 Task: In the Contact  Ella_Martinez@roundabouttheatre.org, Create email and send with subject: 'Elevate Your Success: Introducing a Transformative Opportunity', and with mail content 'Good Evening._x000D_
Elevate your business to new heights. Our innovative solution is tailored to meet the unique needs of your industry, delivering exceptional results._x000D_
Thanks & Regards', attach the document: Agenda.pdf and insert image: visitingcard.jpg. Below Thanks & Regards, write Flickr and insert the URL: 'www.flickr.com'. Mark checkbox to create task to follow up : In 1 week. Logged in from softage.10@softage.net
Action: Mouse moved to (94, 66)
Screenshot: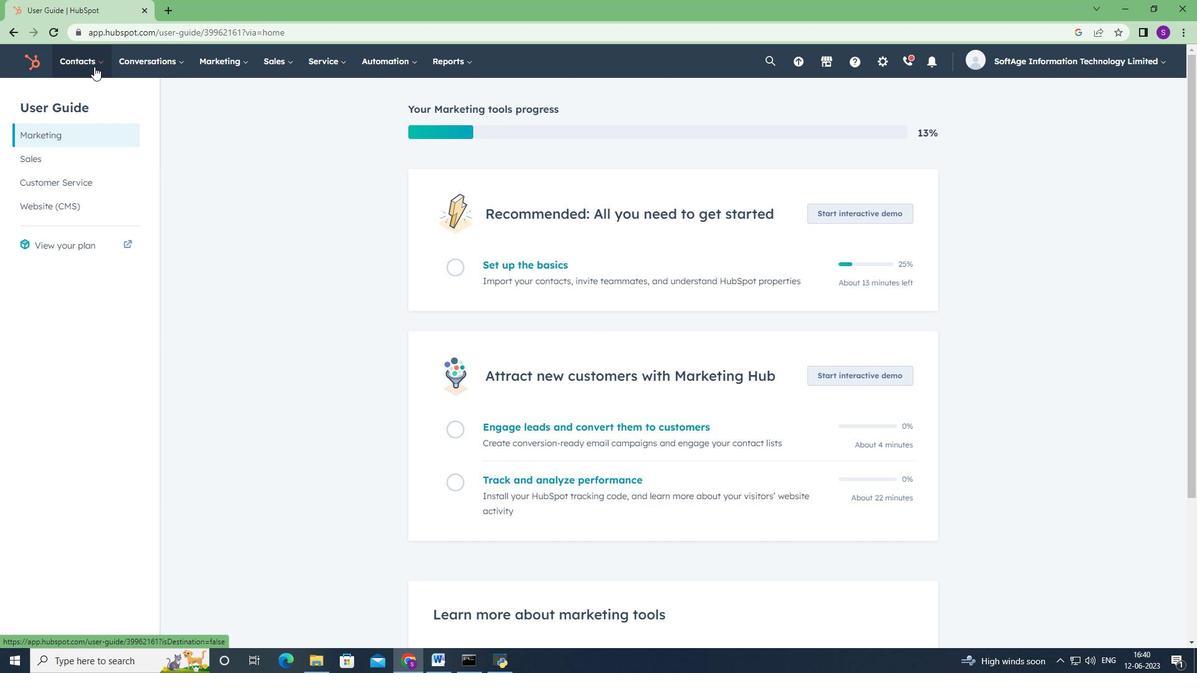 
Action: Mouse pressed left at (94, 66)
Screenshot: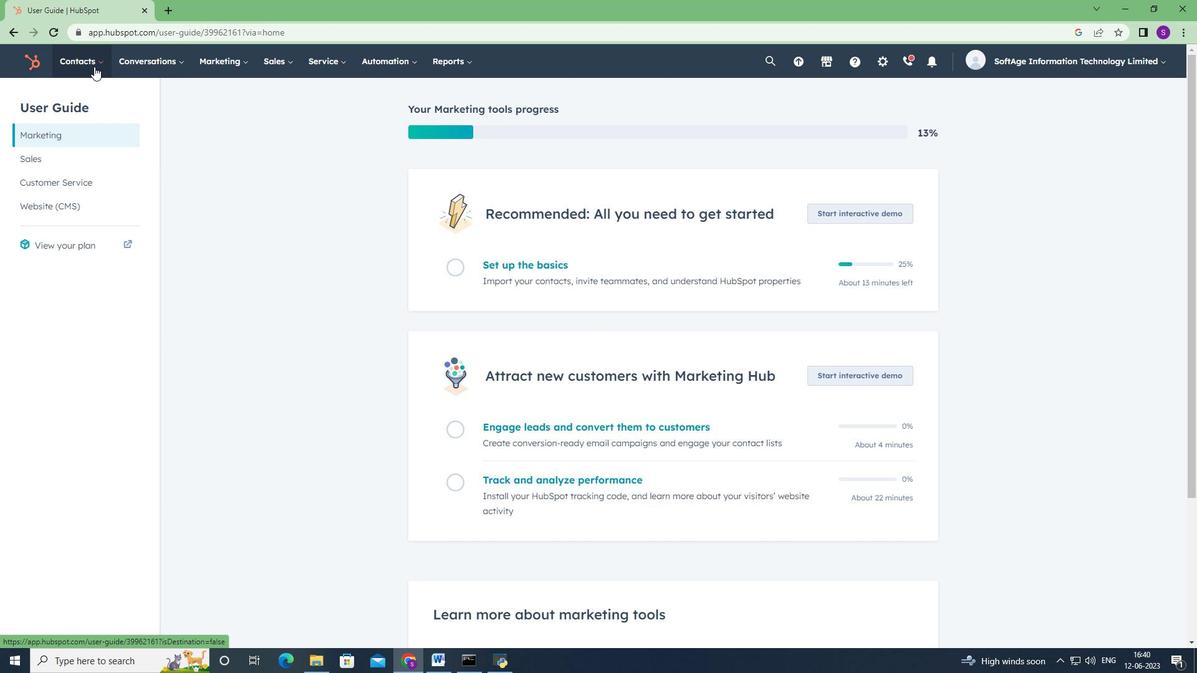 
Action: Mouse moved to (102, 99)
Screenshot: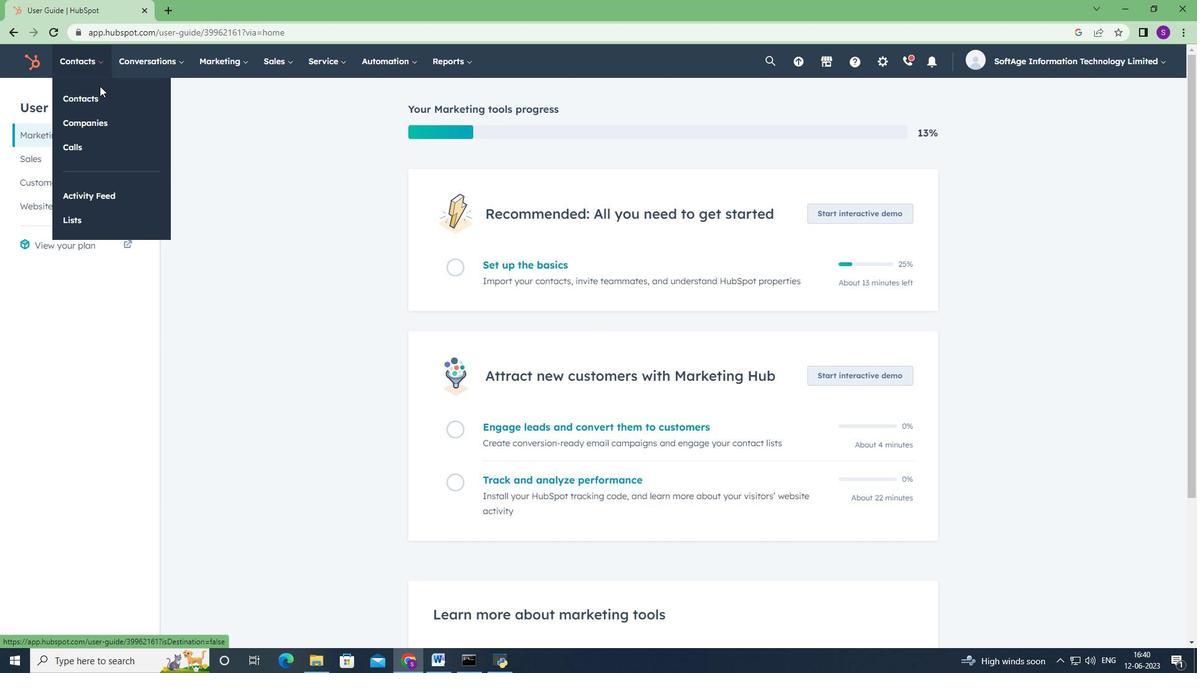 
Action: Mouse pressed left at (102, 99)
Screenshot: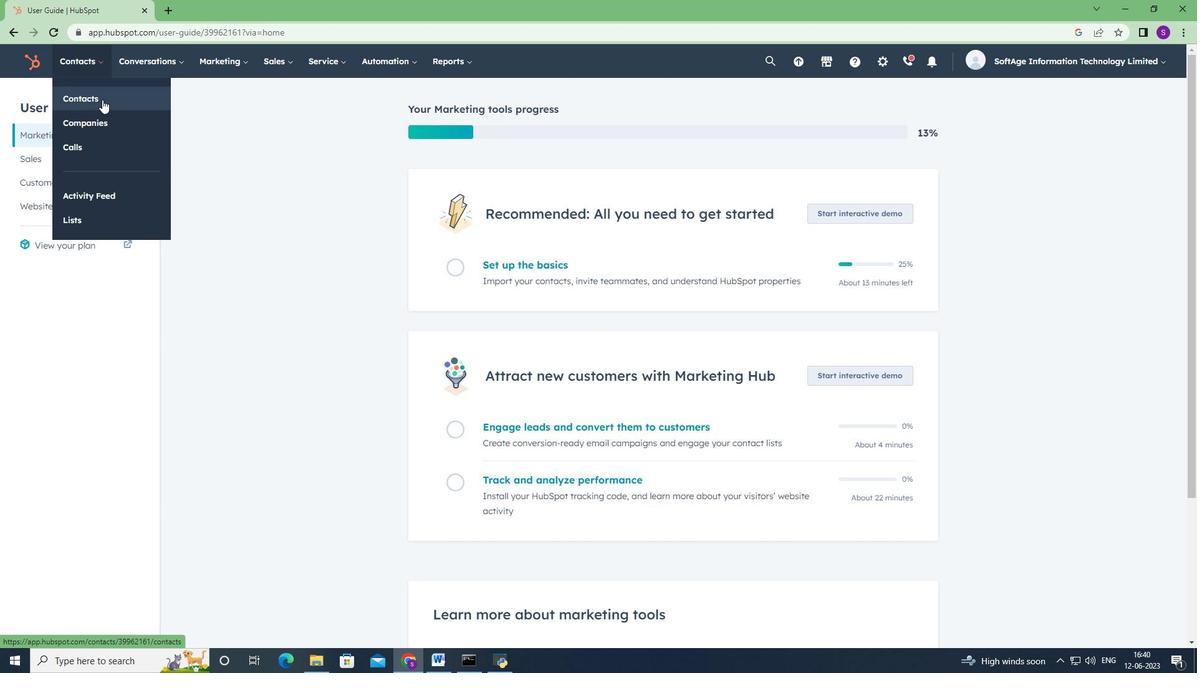 
Action: Mouse moved to (121, 201)
Screenshot: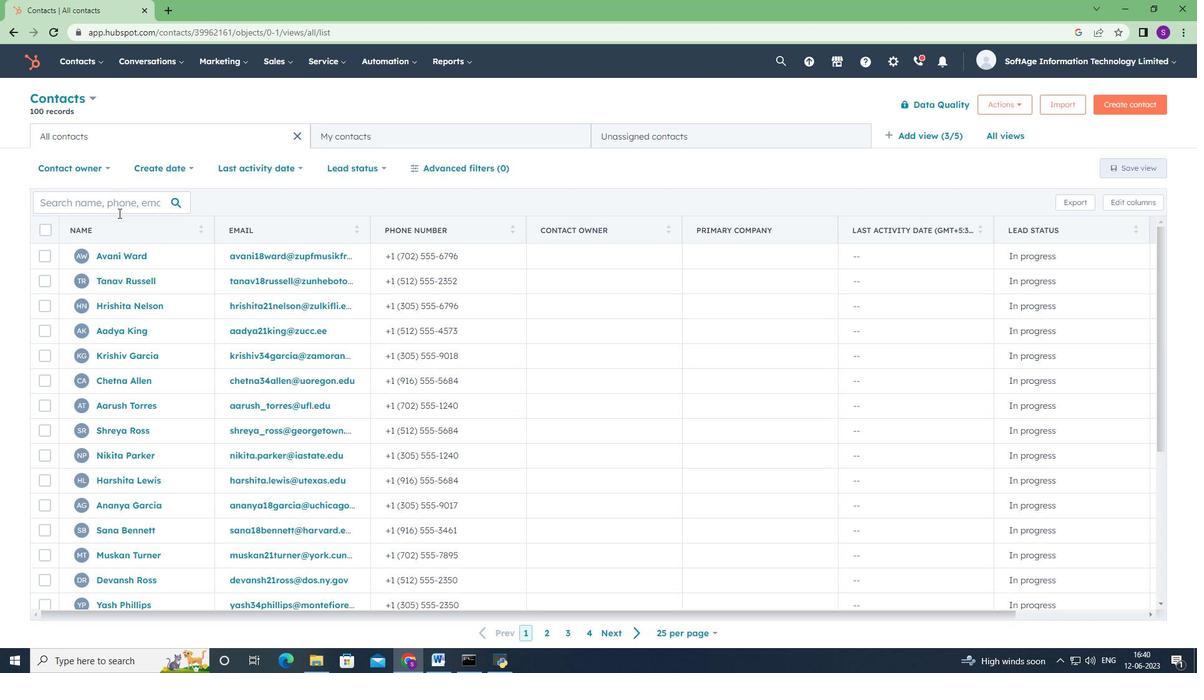 
Action: Mouse pressed left at (121, 201)
Screenshot: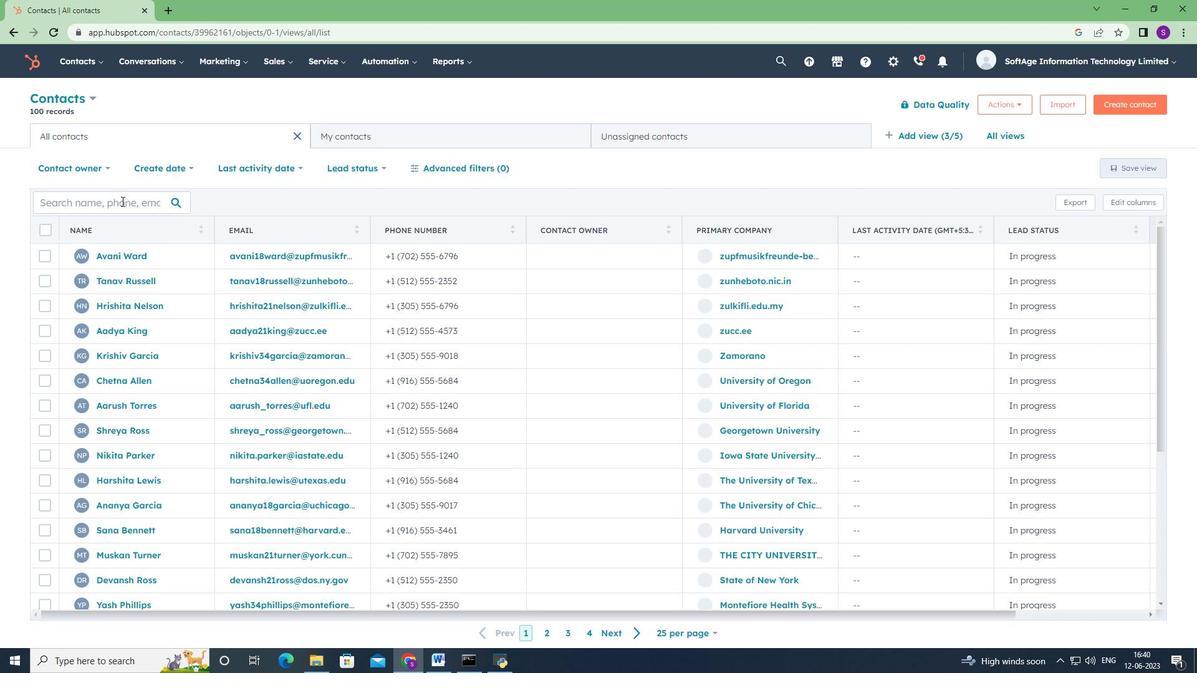 
Action: Key pressed <Key.shift>Ella<Key.shift><Key.shift><Key.shift><Key.shift><Key.shift><Key.shift><Key.shift><Key.shift><Key.shift><Key.shift><Key.shift>_<Key.shift>Martinez<Key.shift>@roundabouttheatre.org
Screenshot: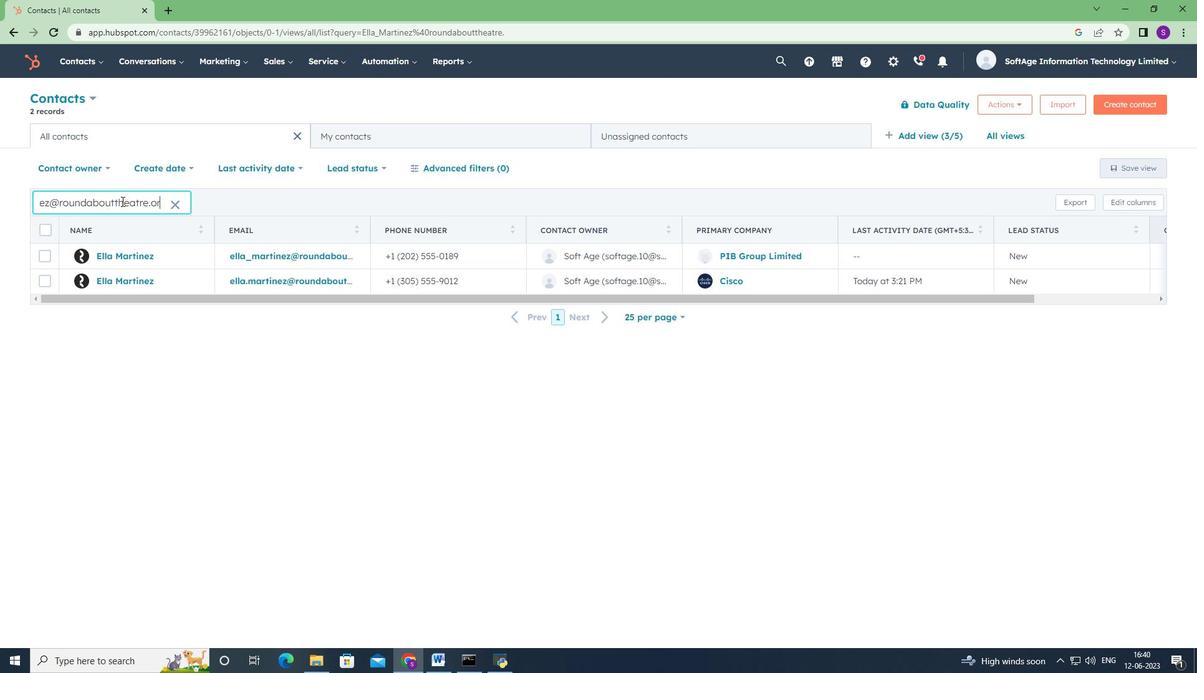 
Action: Mouse moved to (145, 256)
Screenshot: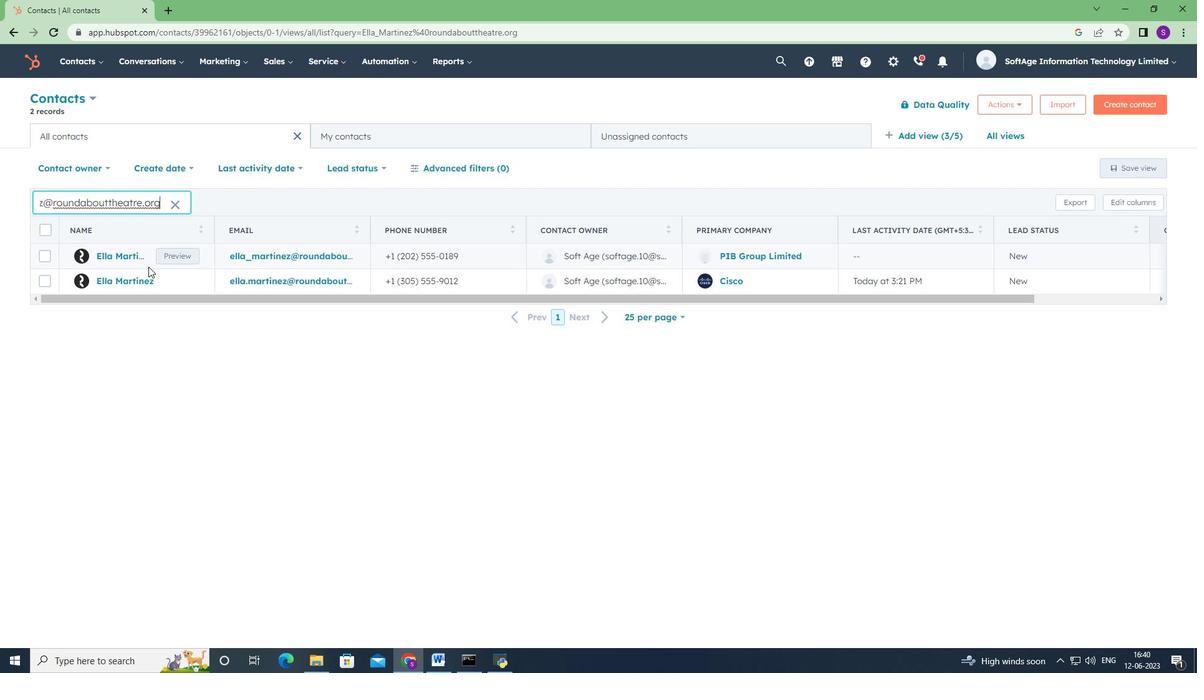 
Action: Mouse pressed left at (145, 256)
Screenshot: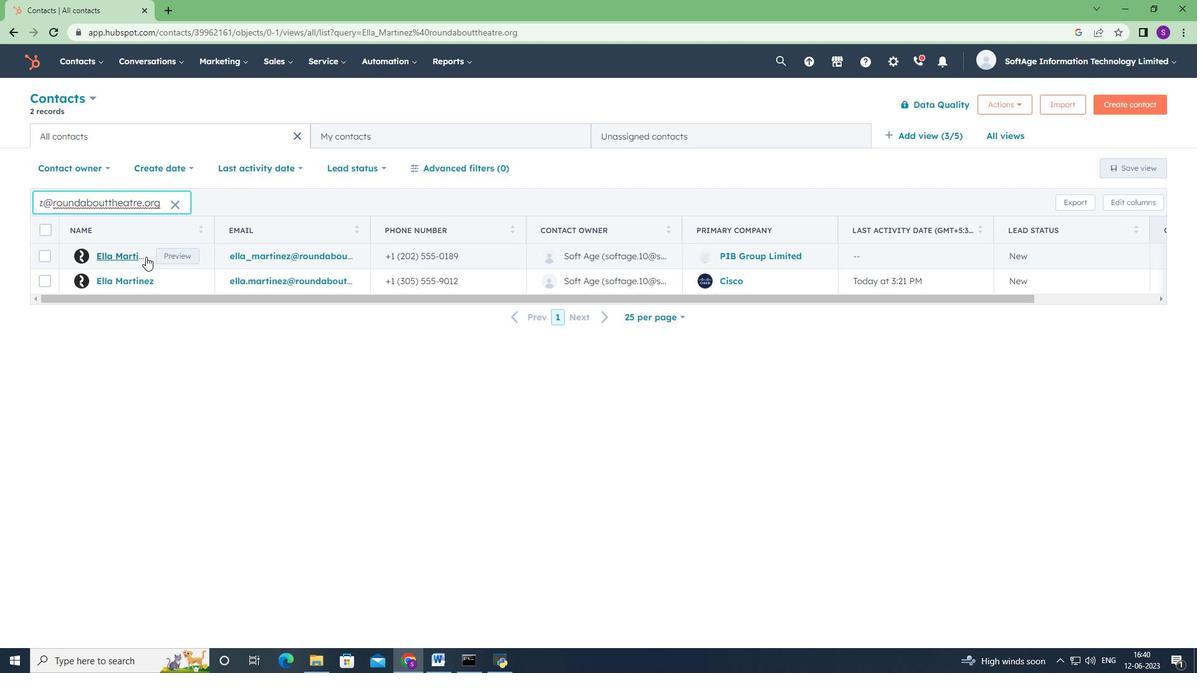 
Action: Mouse moved to (86, 206)
Screenshot: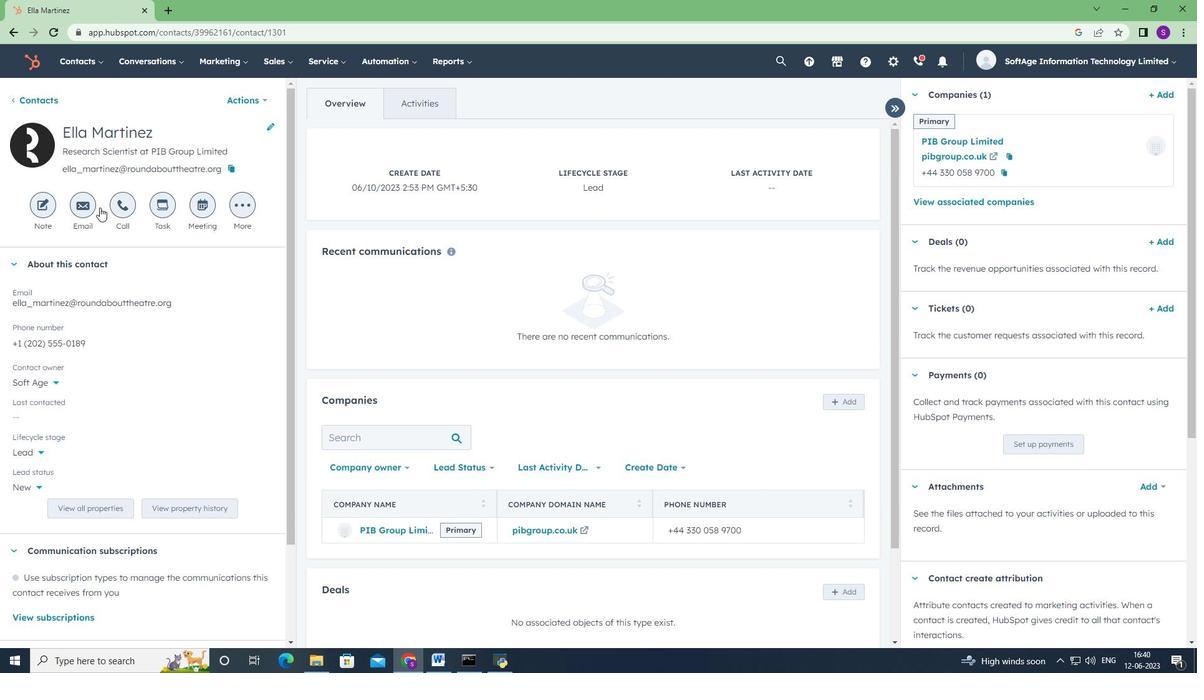 
Action: Mouse pressed left at (86, 206)
Screenshot: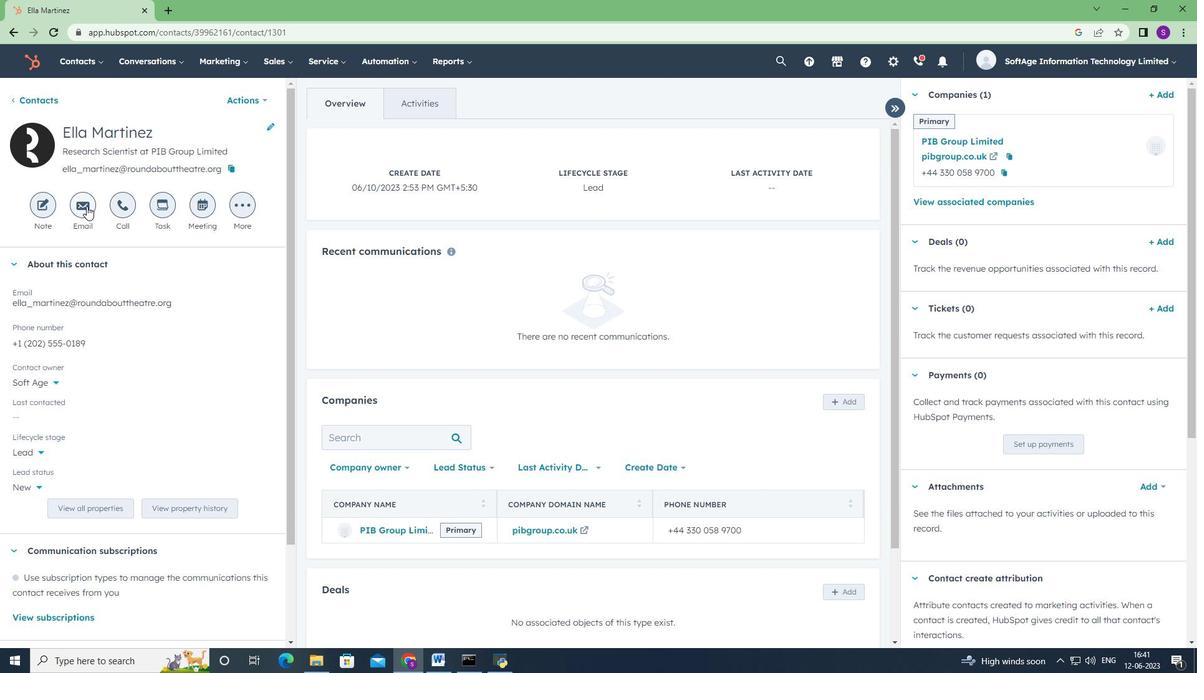 
Action: Mouse moved to (764, 424)
Screenshot: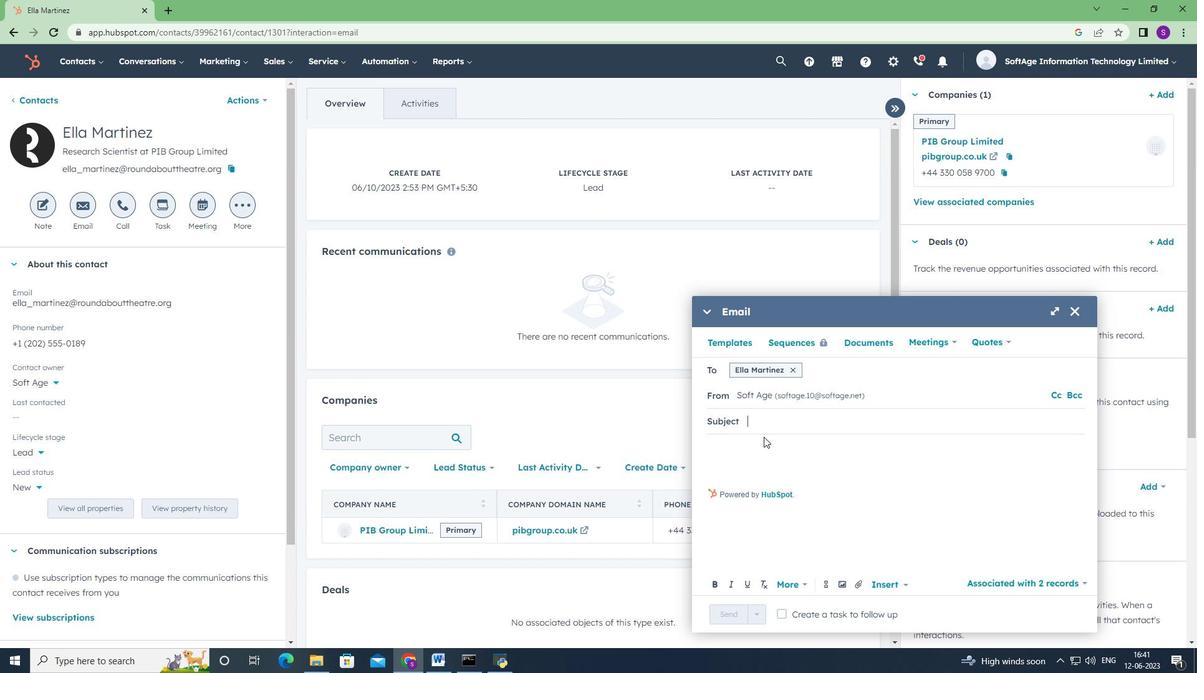 
Action: Key pressed <Key.shift>Elevate<Key.space><Key.shift>Your<Key.space><Key.shift>Success<Key.shift><Key.shift><Key.shift><Key.shift><Key.shift><Key.shift><Key.shift><Key.shift><Key.shift><Key.shift><Key.shift><Key.shift><Key.shift><Key.shift><Key.shift><Key.shift><Key.shift><Key.shift>:<Key.space><Key.shift><Key.shift><Key.shift><Key.shift><Key.shift><Key.shift><Key.shift><Key.shift><Key.shift><Key.shift><Key.shift><Key.shift><Key.shift><Key.shift><Key.shift><Key.shift><Key.shift><Key.shift><Key.shift><Key.shift><Key.shift><Key.shift><Key.shift><Key.shift><Key.shift><Key.shift><Key.shift><Key.shift>Introducing<Key.space>a<Key.space>transformative<Key.space><Key.shift>Opportunity
Screenshot: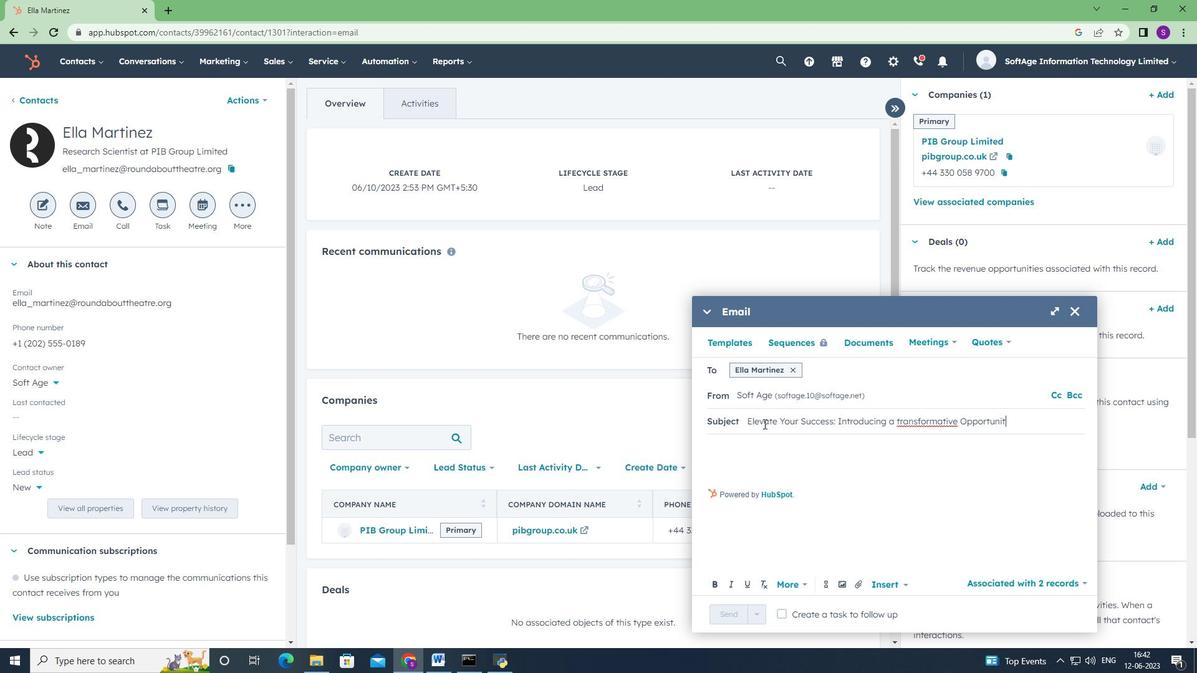 
Action: Mouse scrolled (764, 423) with delta (0, 0)
Screenshot: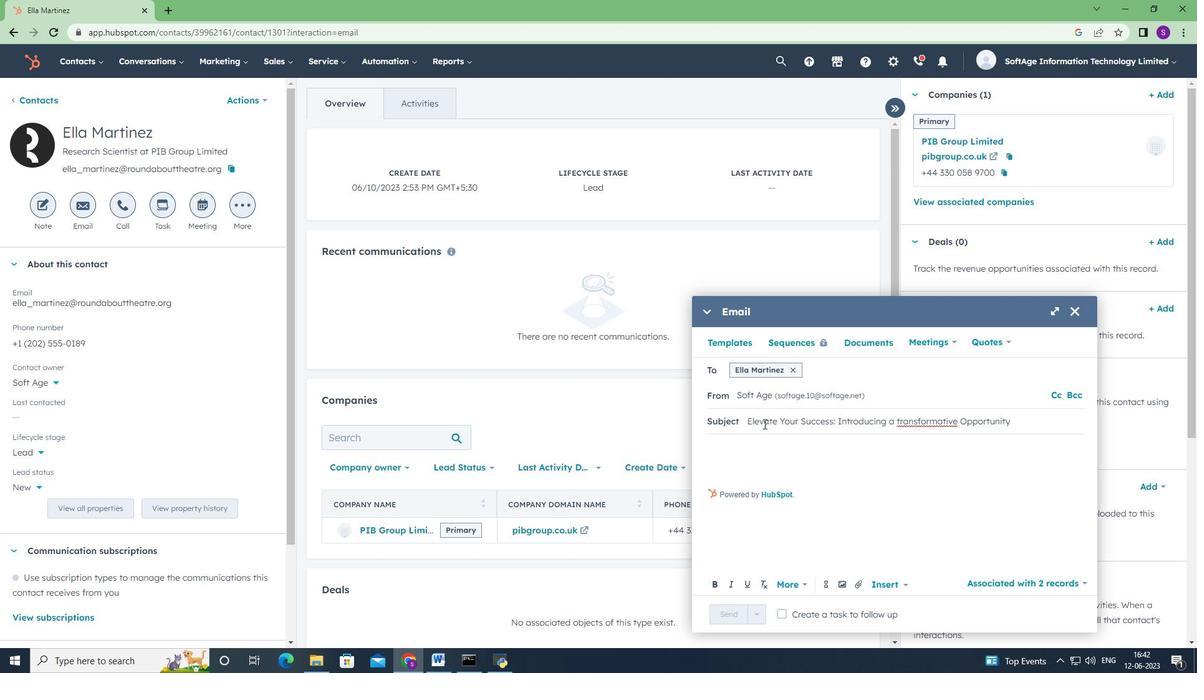 
Action: Mouse moved to (723, 446)
Screenshot: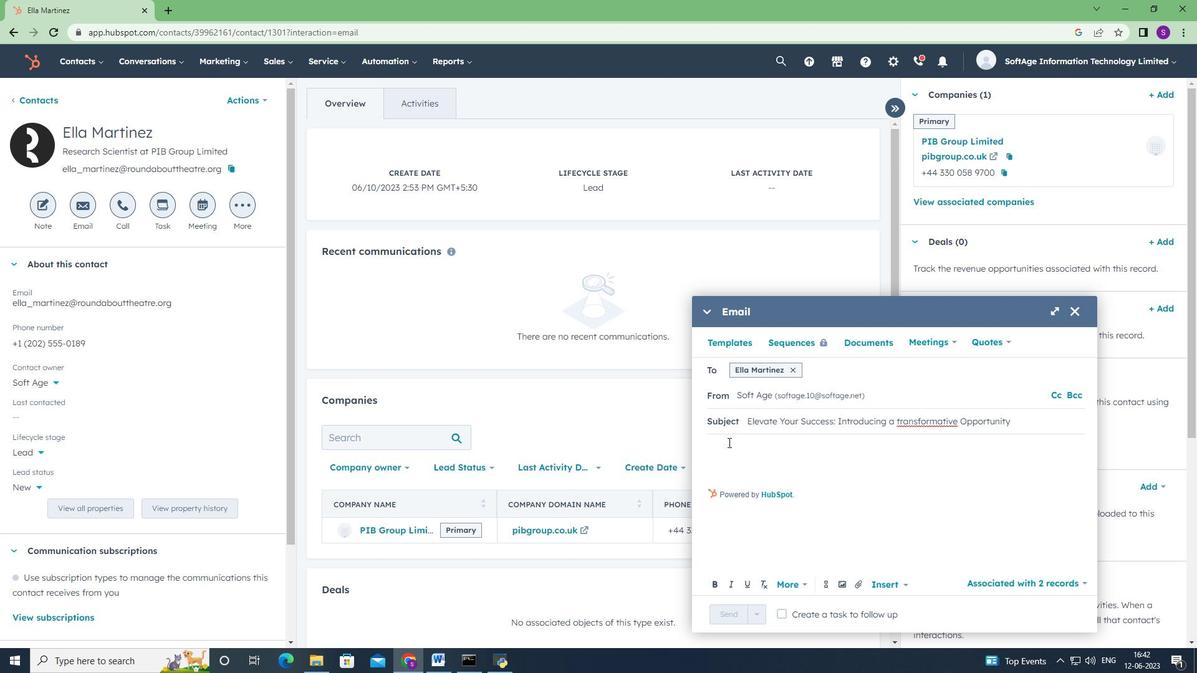
Action: Mouse pressed left at (723, 446)
Screenshot: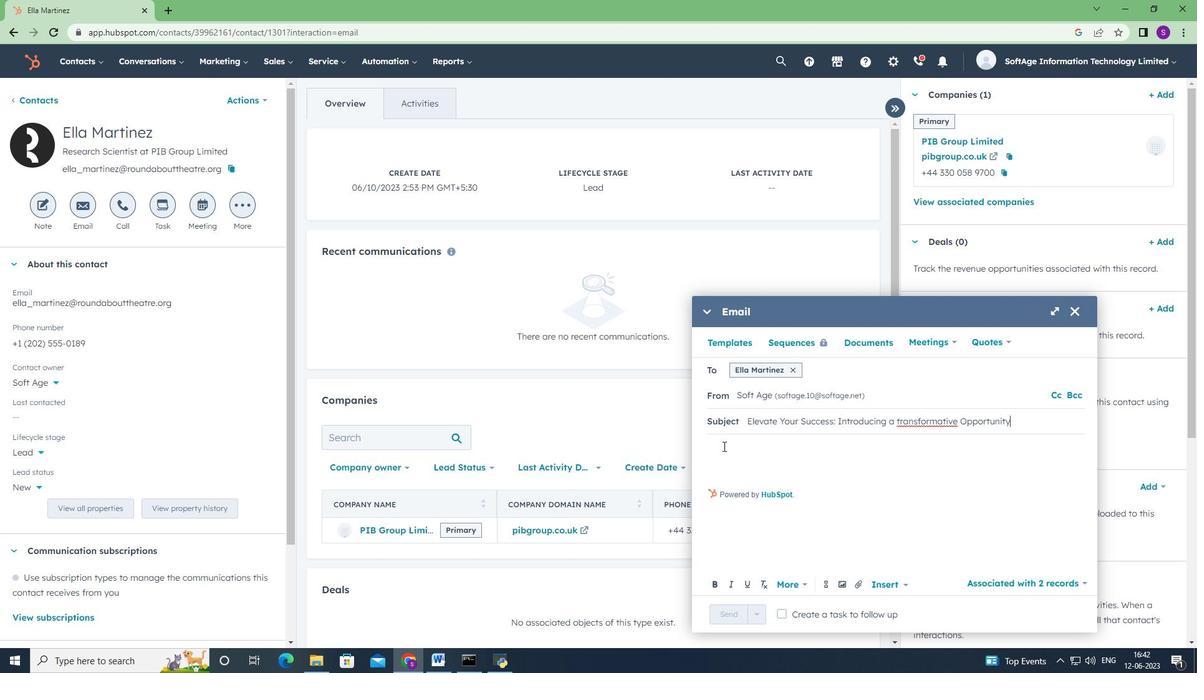 
Action: Key pressed <Key.shift><Key.shift>Good<Key.space><Key.shift>Evening<Key.enter><Key.shift><Key.shift><Key.shift><Key.shift><Key.shift><Key.shift><Key.shift><Key.shift><Key.shift><Key.shift><Key.shift><Key.shift><Key.shift><Key.shift><Key.shift><Key.shift><Key.shift><Key.shift><Key.shift><Key.shift><Key.shift><Key.shift><Key.shift>Elevate<Key.space>your<Key.space>business<Key.space>to<Key.space>new<Key.space>heights<Key.space><Key.backspace>.<Key.space><Key.shift>Our<Key.space>innovative<Key.space>solution<Key.space>is<Key.space>tr<Key.backspace>ailored<Key.space>to<Key.space>meet<Key.space>the<Key.space>unique<Key.space>needs<Key.space>of<Key.space>your<Key.space>industry,<Key.space><Key.shift>D<Key.backspace>delivering<Key.space>exceptional<Key.space>results.<Key.enter><Key.shift>Thanks<Key.shift><Key.space><Key.shift>&<Key.space><Key.shift>Regards<Key.enter>
Screenshot: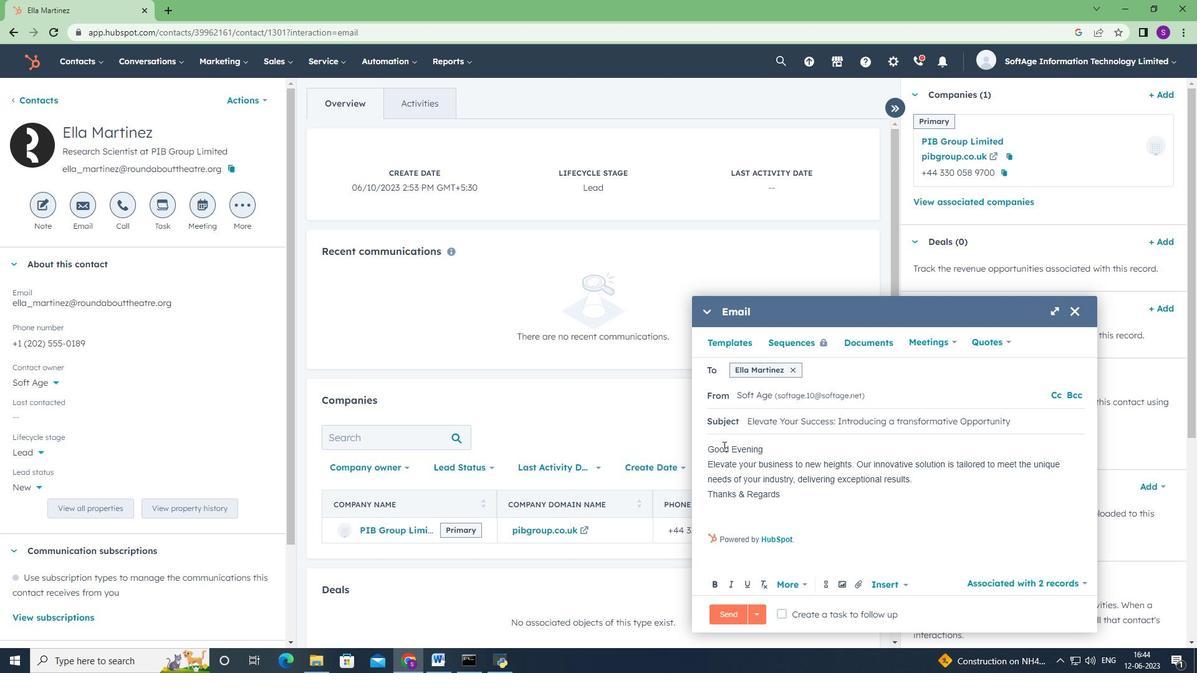 
Action: Mouse moved to (861, 587)
Screenshot: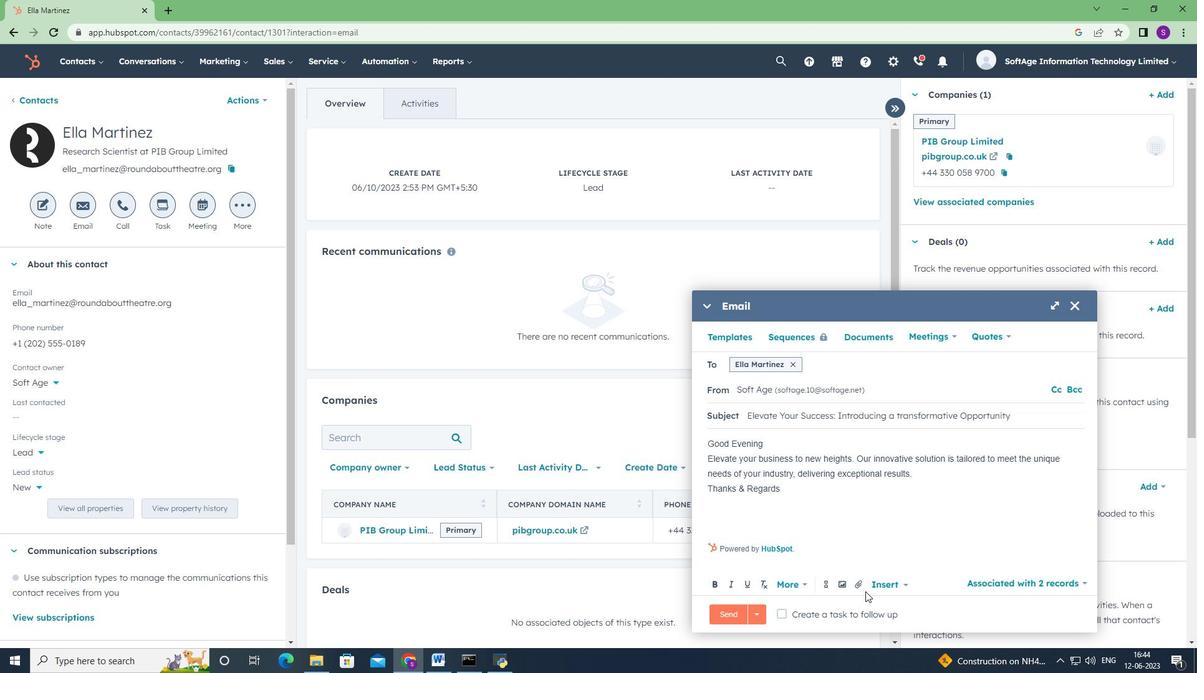 
Action: Mouse pressed left at (861, 587)
Screenshot: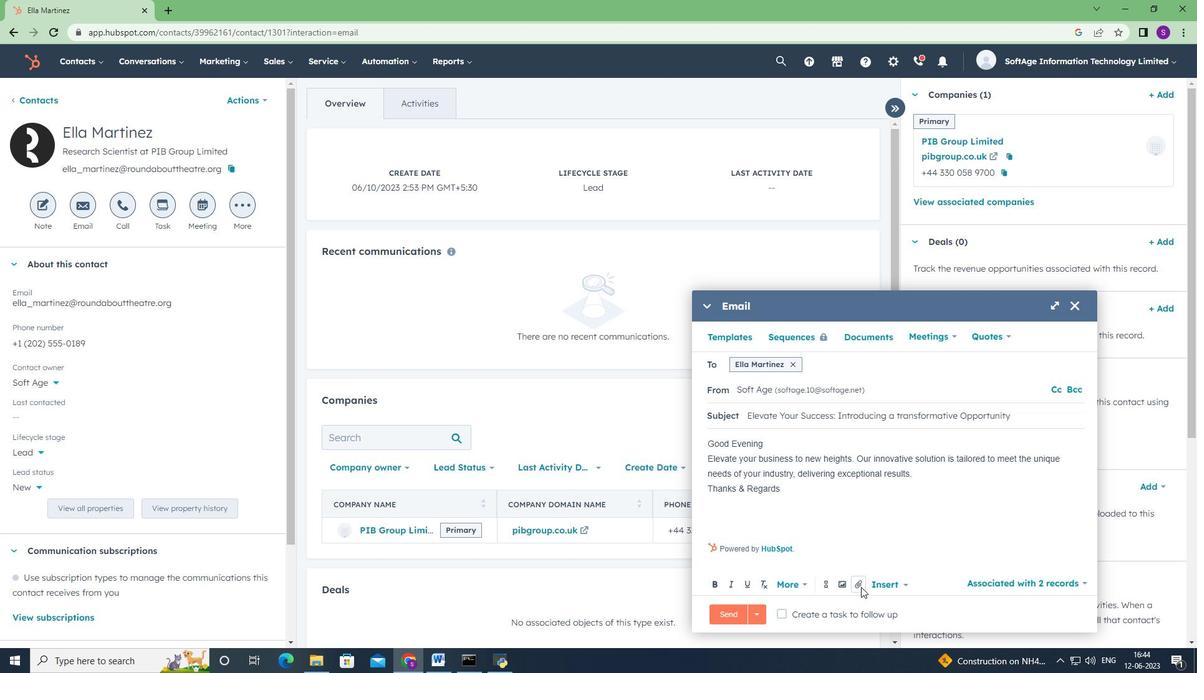 
Action: Mouse moved to (877, 545)
Screenshot: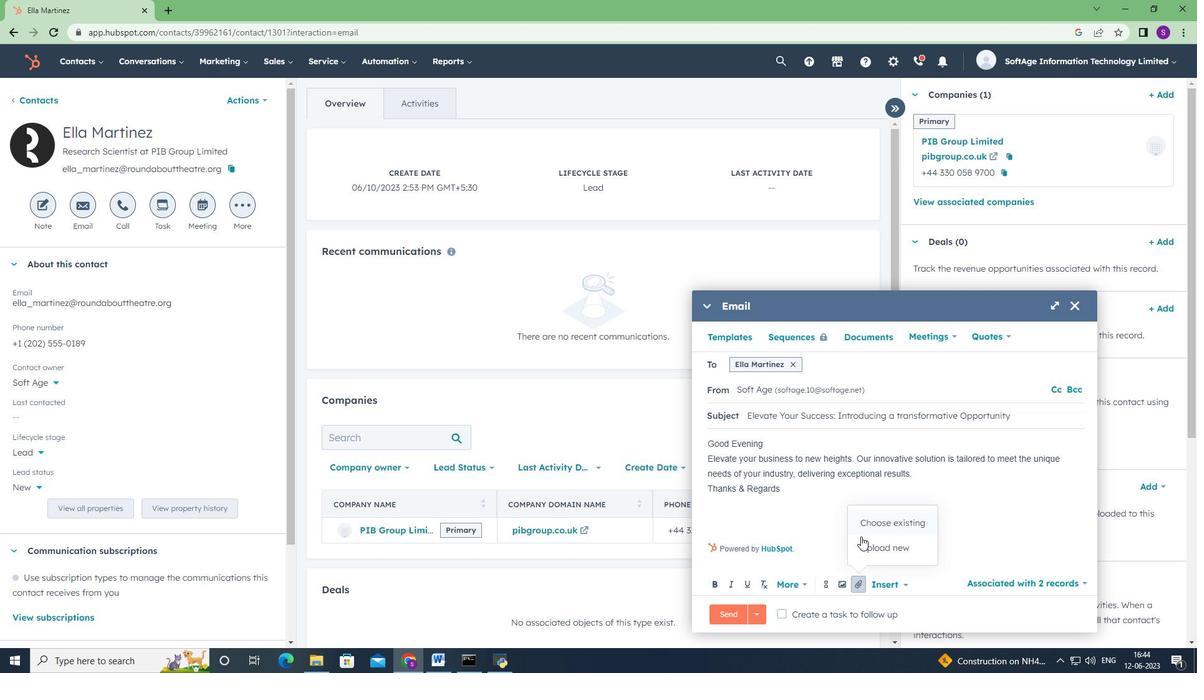 
Action: Mouse pressed left at (877, 545)
Screenshot: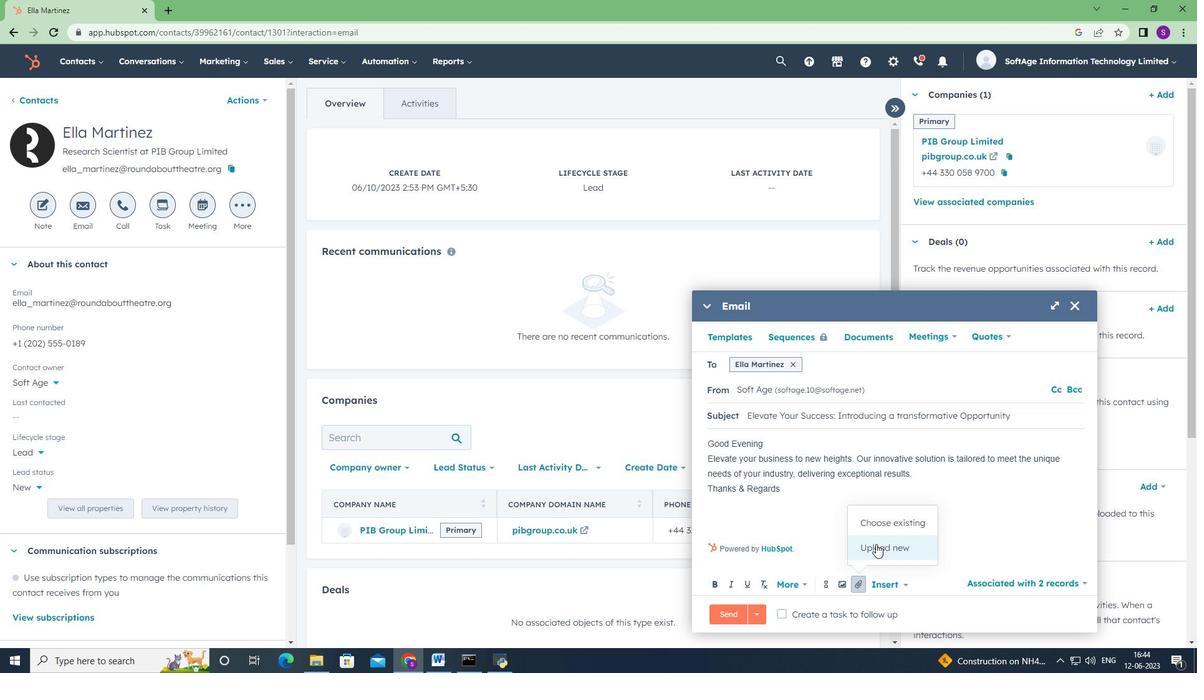 
Action: Mouse moved to (65, 155)
Screenshot: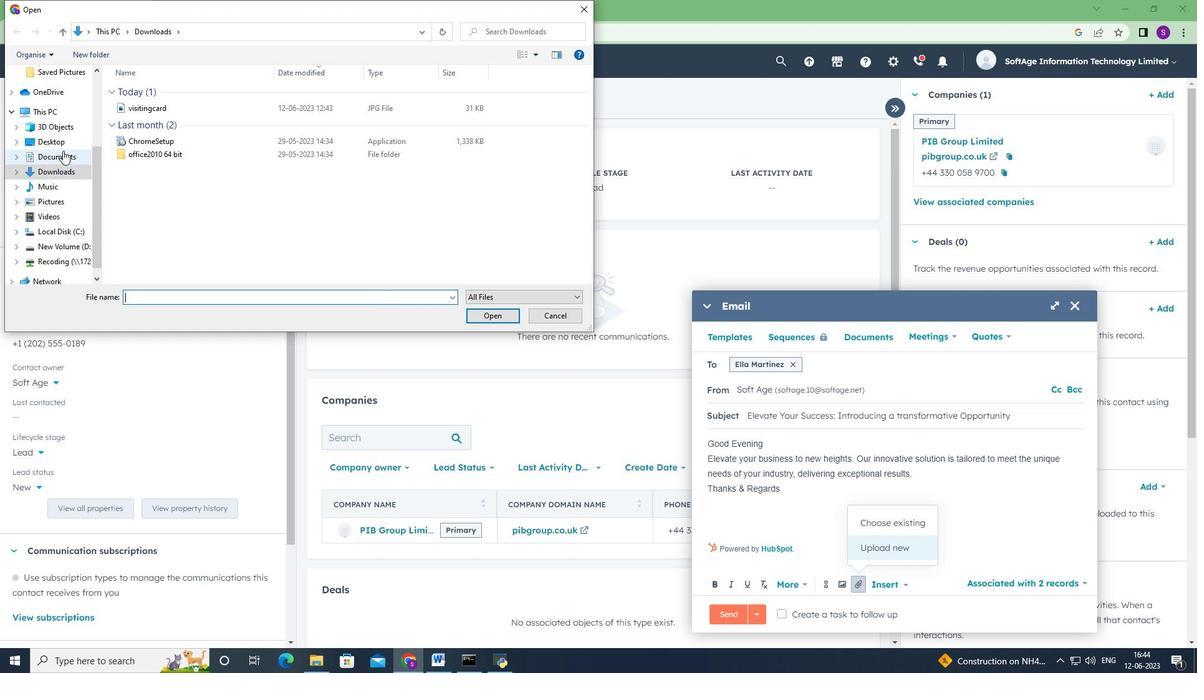 
Action: Mouse pressed left at (65, 155)
Screenshot: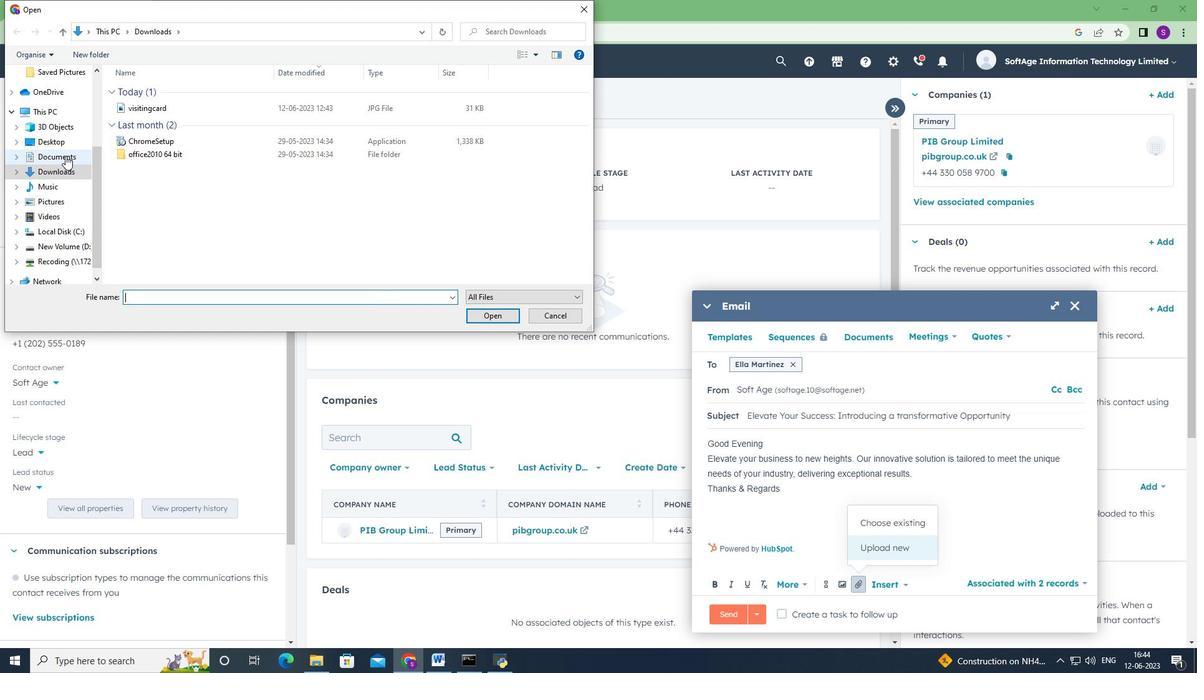 
Action: Mouse moved to (161, 90)
Screenshot: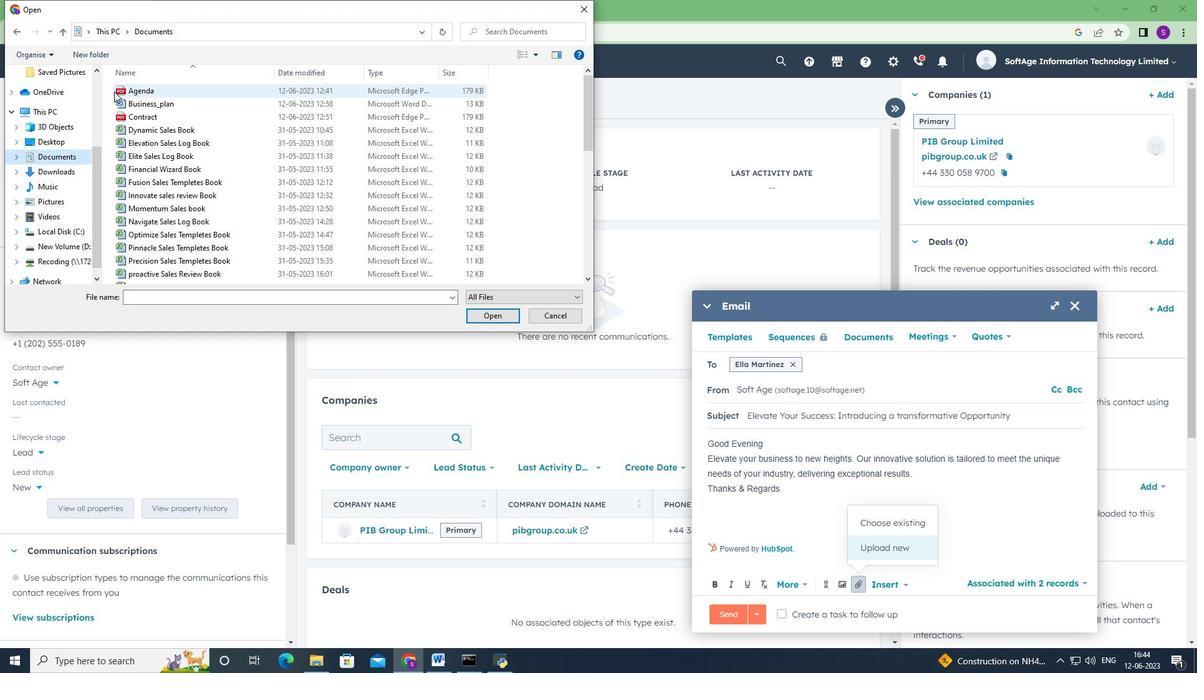 
Action: Mouse pressed left at (161, 90)
Screenshot: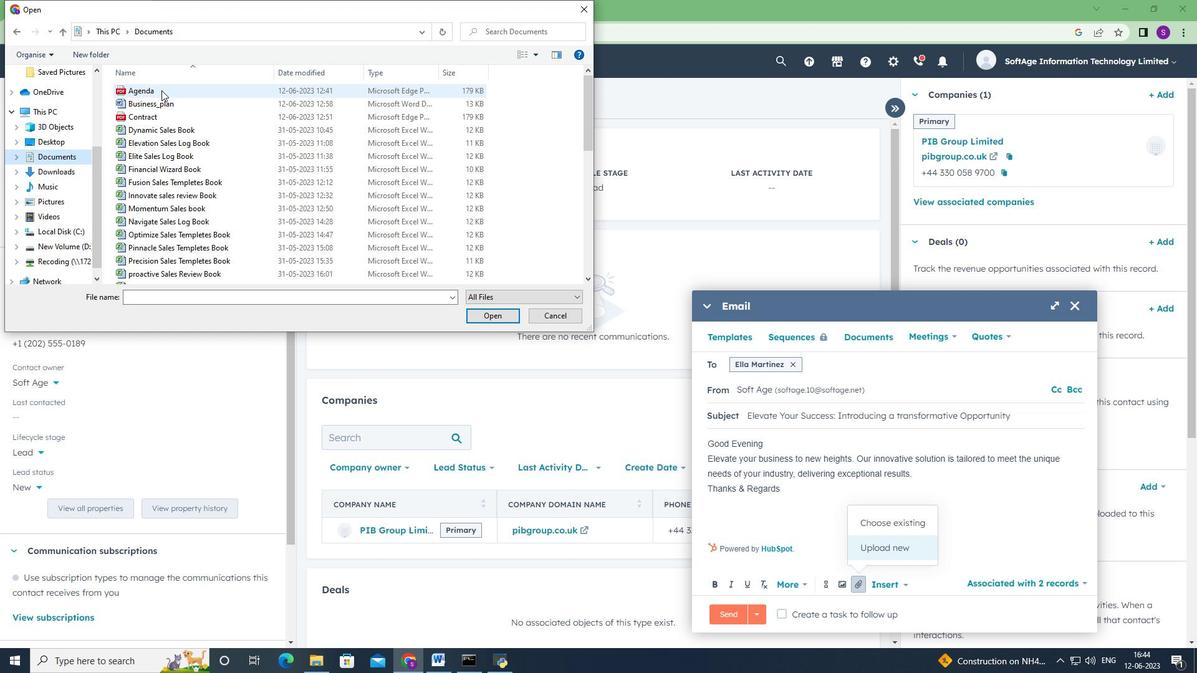 
Action: Mouse moved to (501, 323)
Screenshot: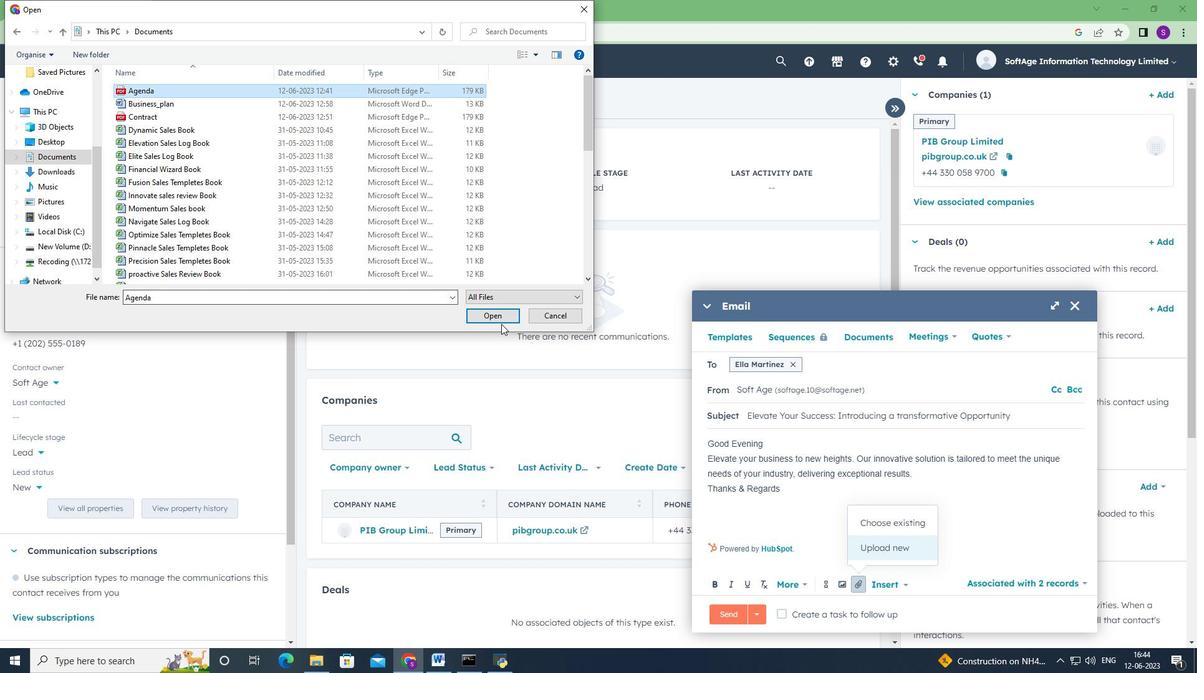 
Action: Mouse pressed left at (501, 323)
Screenshot: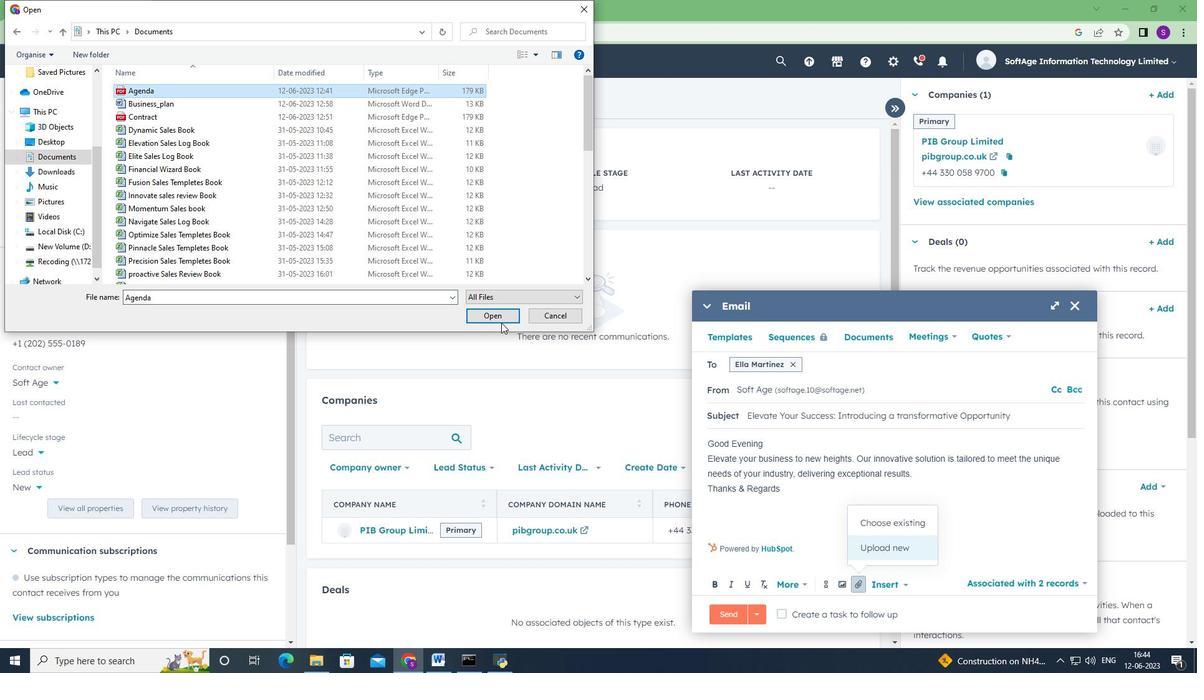 
Action: Mouse moved to (840, 550)
Screenshot: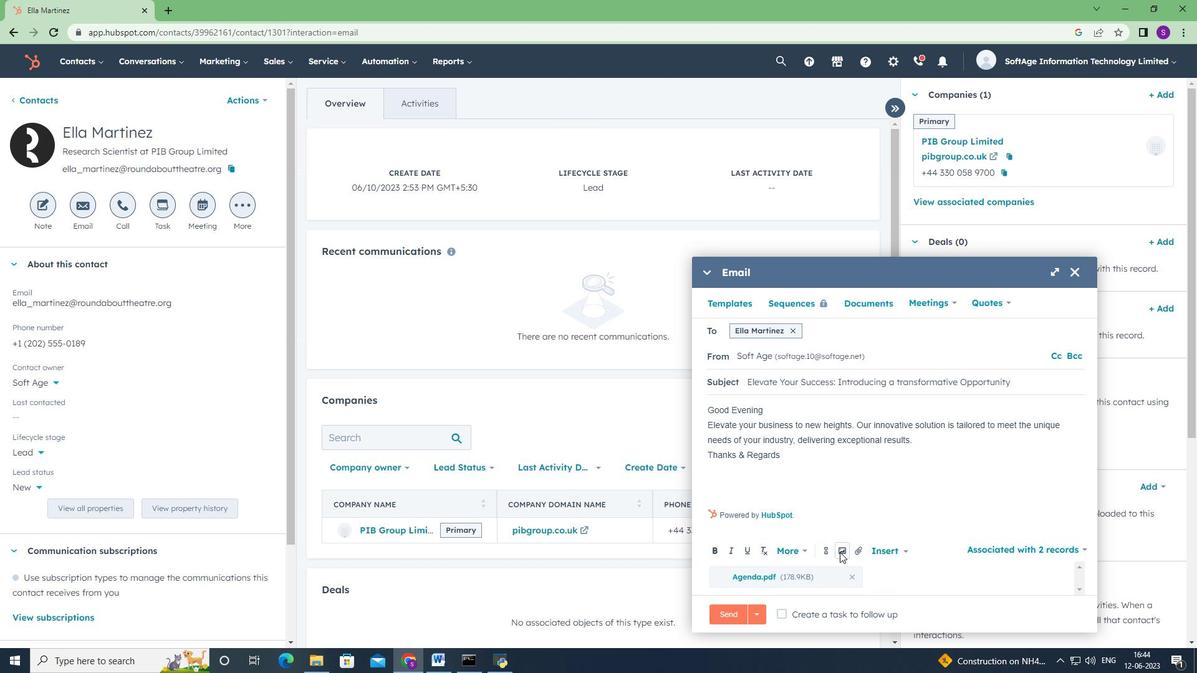 
Action: Mouse pressed left at (840, 550)
Screenshot: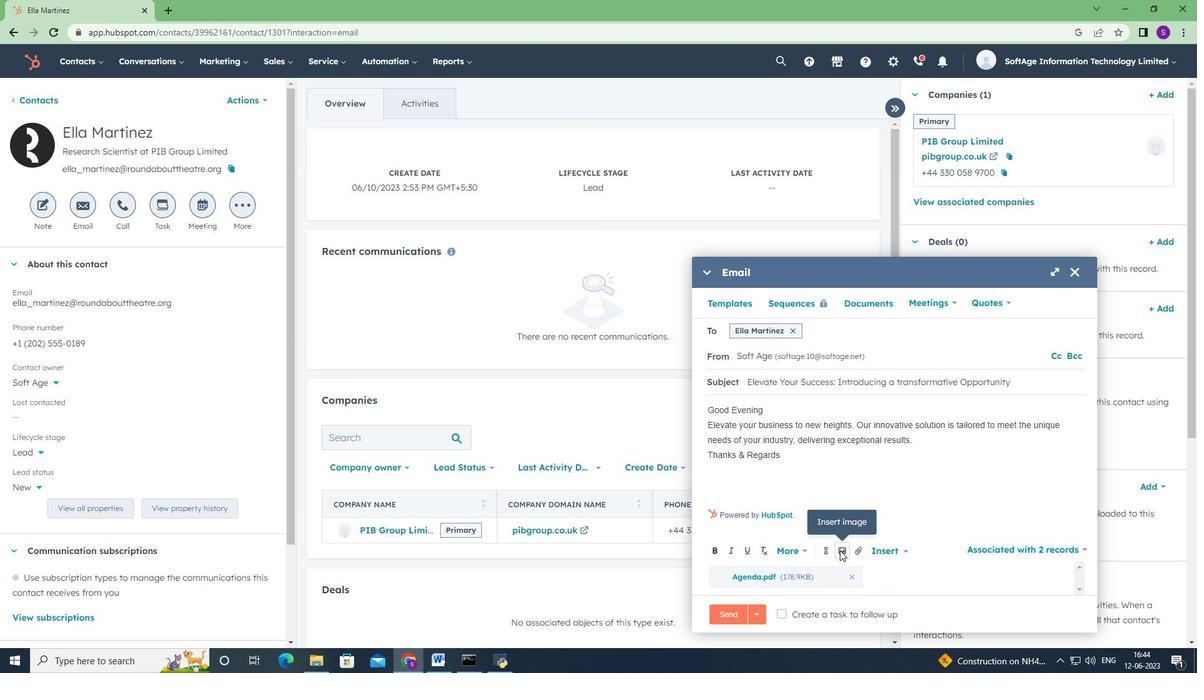 
Action: Mouse moved to (807, 510)
Screenshot: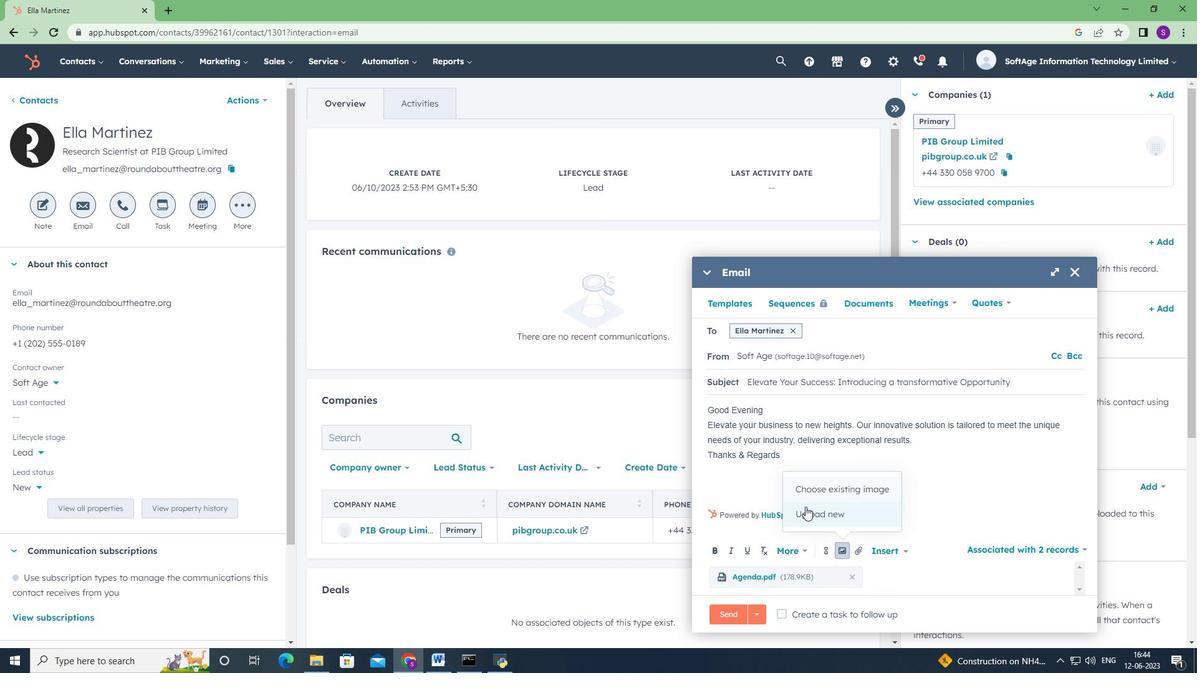 
Action: Mouse pressed left at (807, 510)
Screenshot: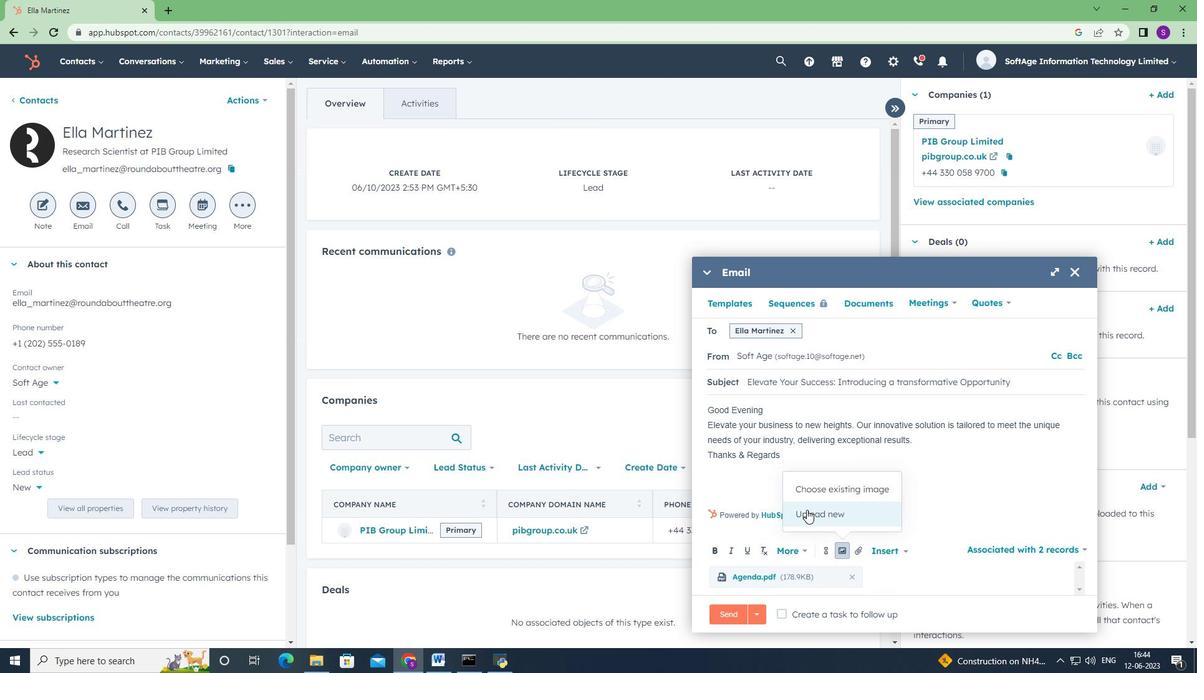 
Action: Mouse moved to (58, 169)
Screenshot: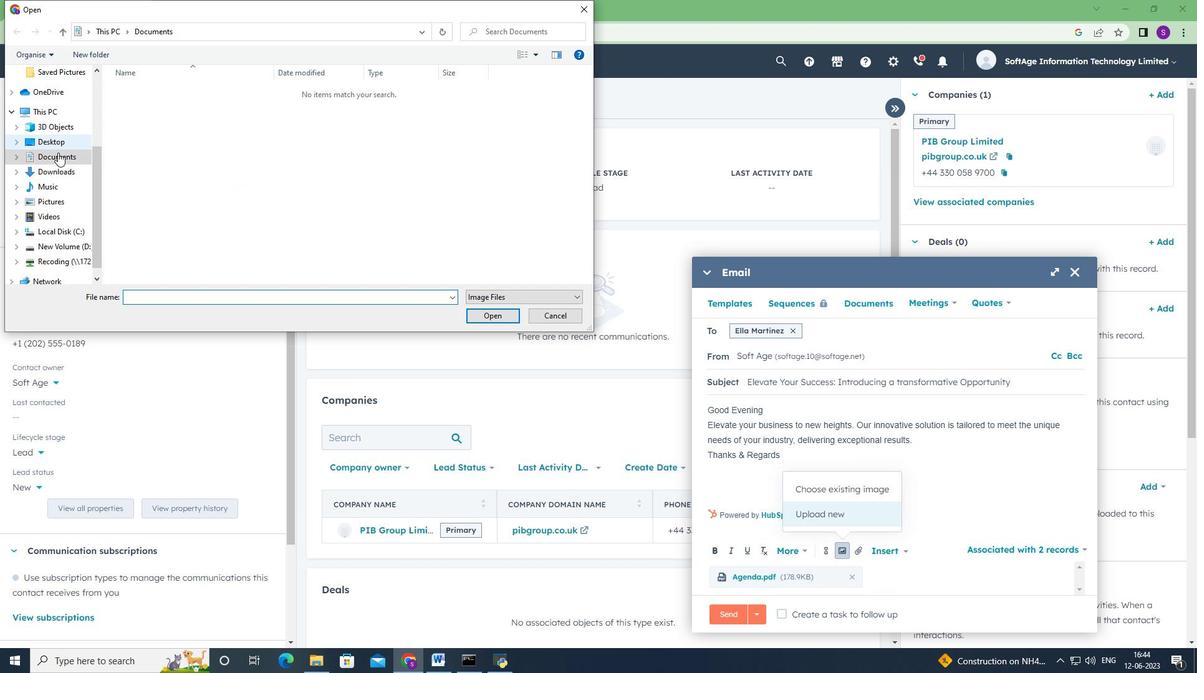 
Action: Mouse pressed left at (58, 169)
Screenshot: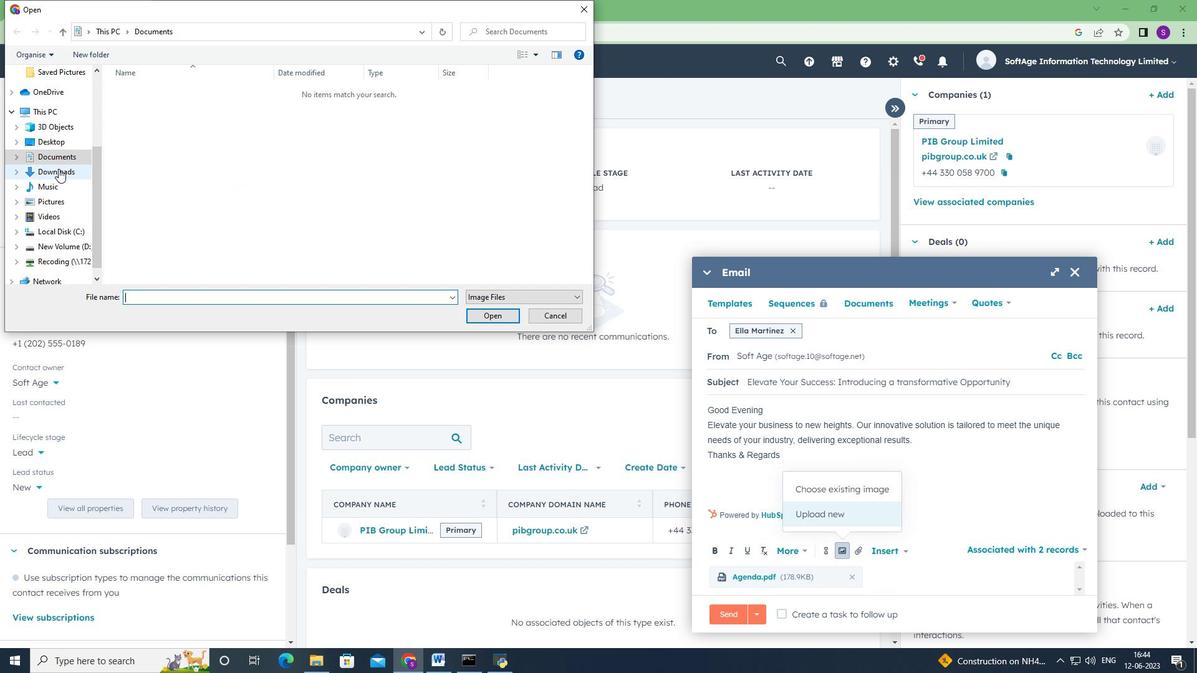 
Action: Mouse moved to (148, 109)
Screenshot: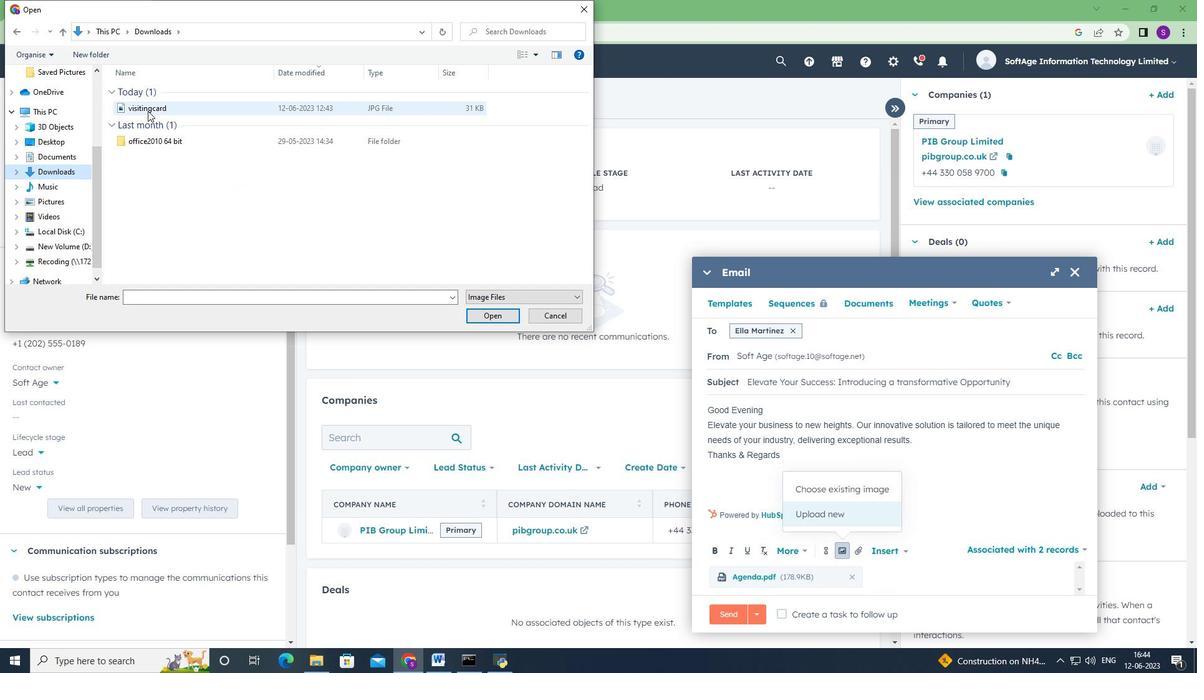 
Action: Mouse pressed left at (148, 109)
Screenshot: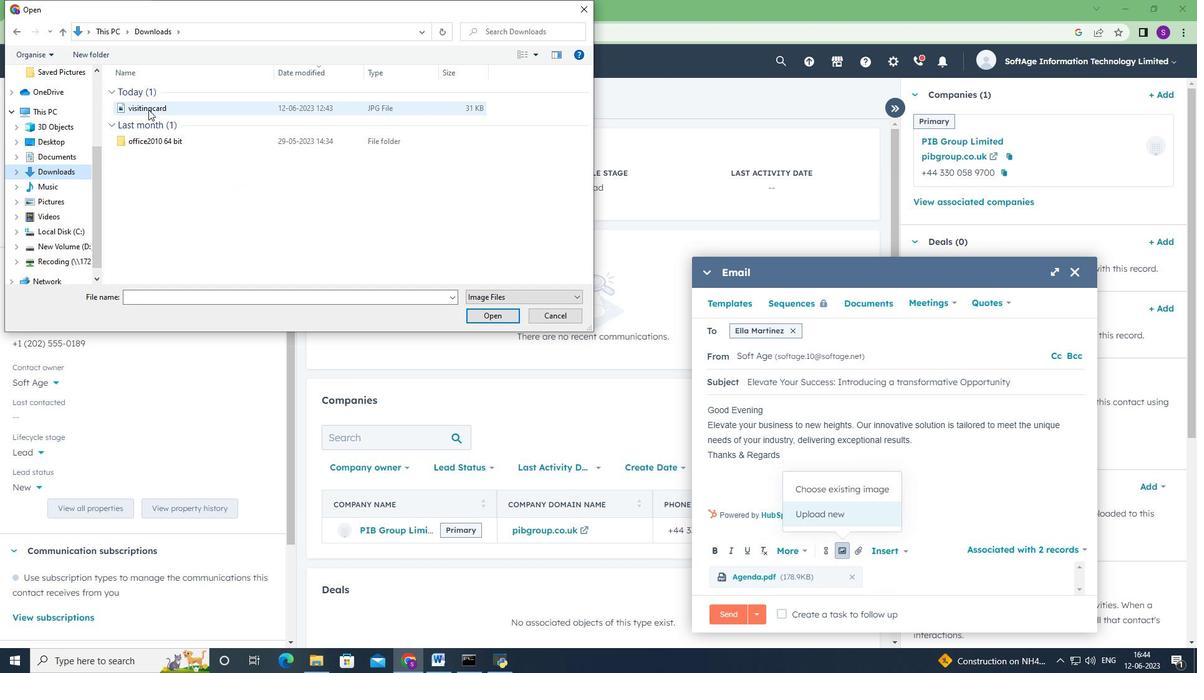 
Action: Mouse moved to (493, 321)
Screenshot: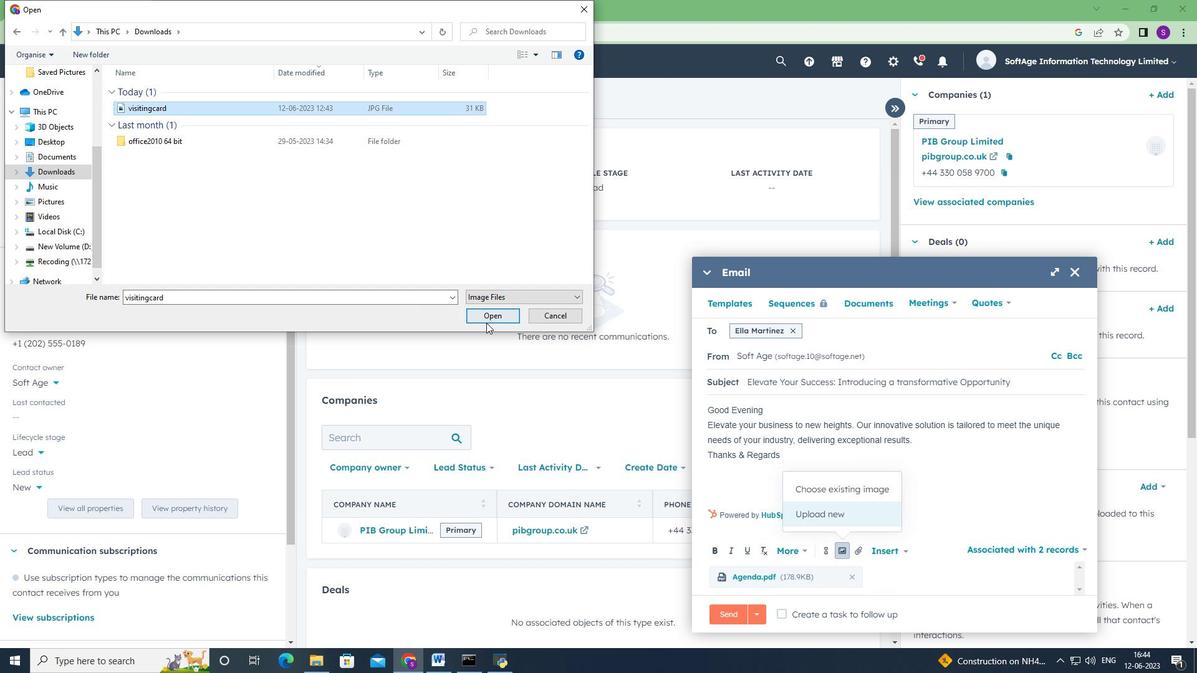 
Action: Mouse pressed left at (493, 321)
Screenshot: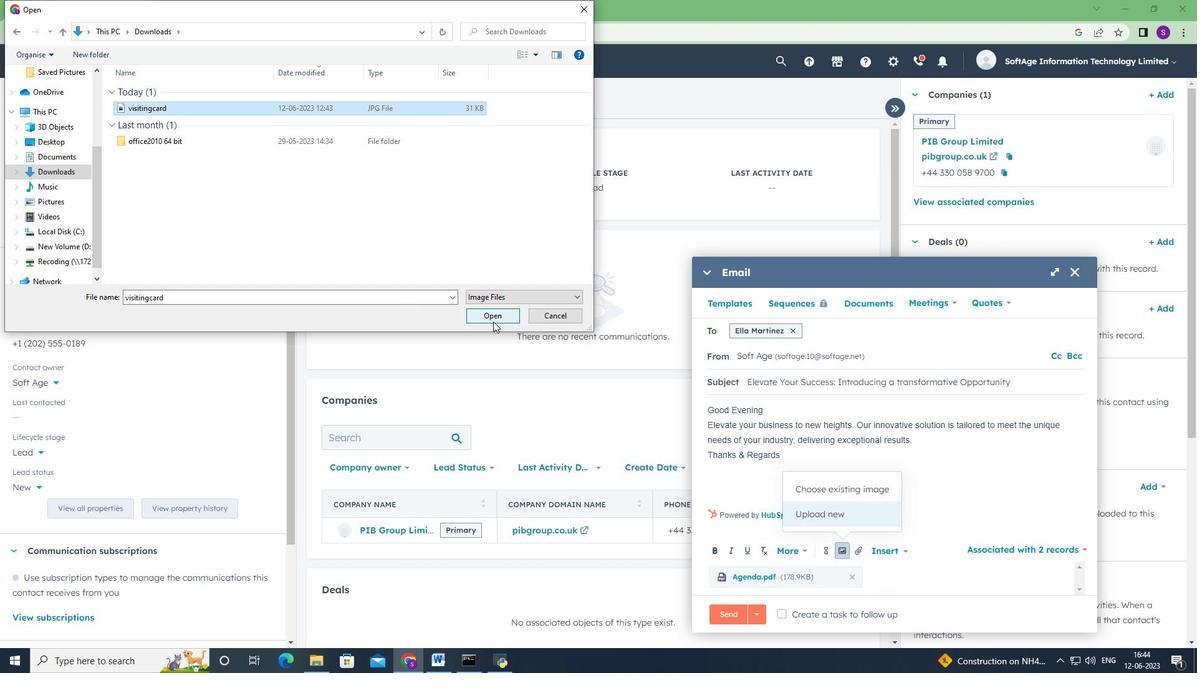 
Action: Mouse moved to (718, 343)
Screenshot: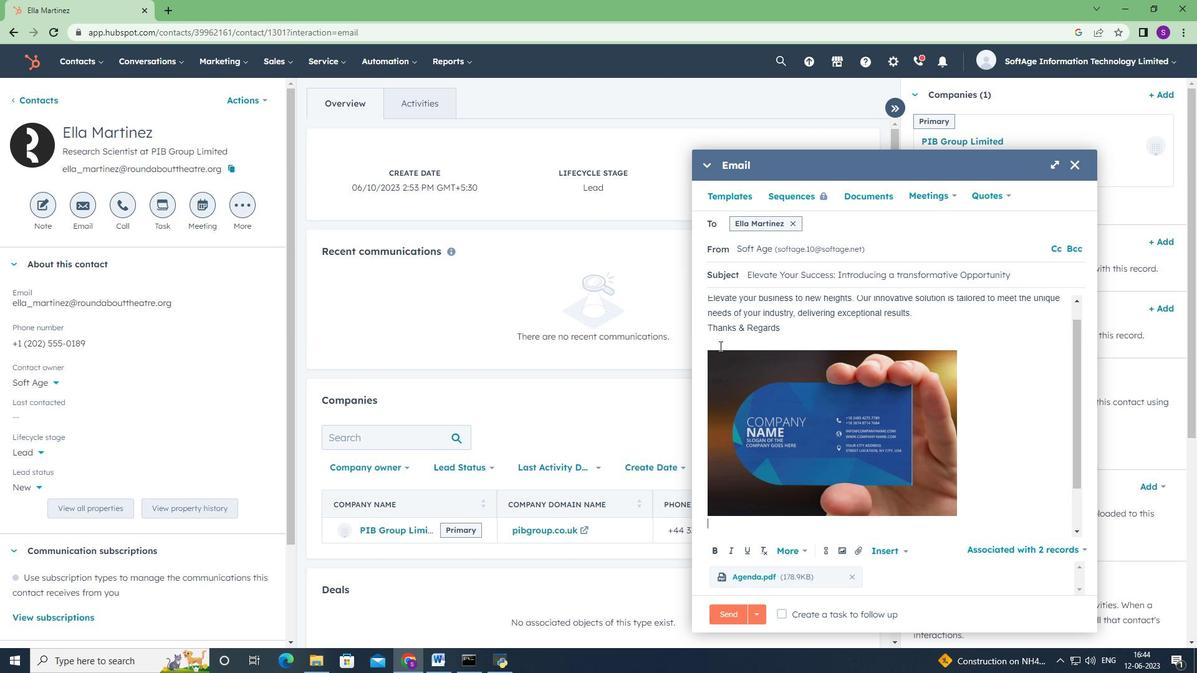 
Action: Mouse pressed left at (718, 343)
Screenshot: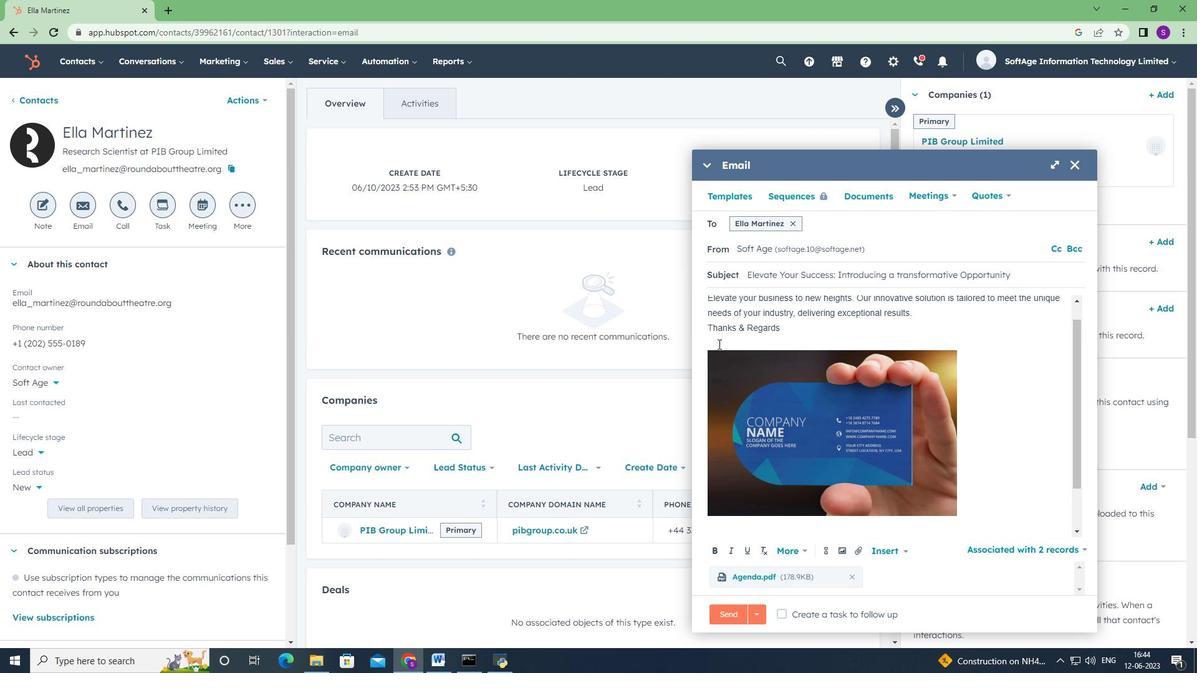 
Action: Key pressed <Key.shift><Key.shift><Key.shift><Key.shift><Key.shift><Key.shift><Key.shift><Key.shift><Key.shift><Key.shift><Key.shift><Key.shift><Key.shift><Key.shift><Key.shift><Key.shift><Key.shift><Key.shift><Key.shift><Key.shift><Key.shift><Key.shift><Key.shift><Key.shift><Key.shift><Key.shift><Key.shift><Key.shift><Key.shift><Key.shift><Key.shift><Key.shift><Key.shift><Key.shift><Key.shift><Key.shift><Key.shift><Key.shift><Key.shift><Key.shift><Key.shift><Key.shift><Key.shift><Key.shift><Key.shift><Key.shift><Key.shift><Key.shift>Flickr<Key.space>
Screenshot: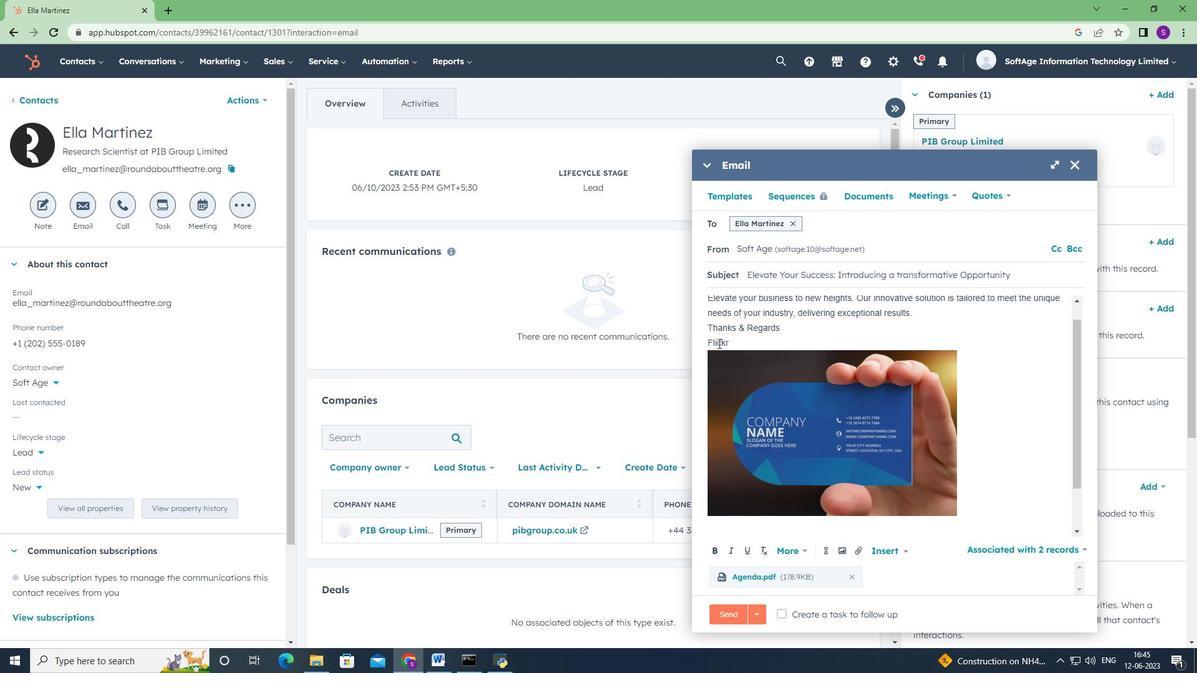 
Action: Mouse moved to (823, 554)
Screenshot: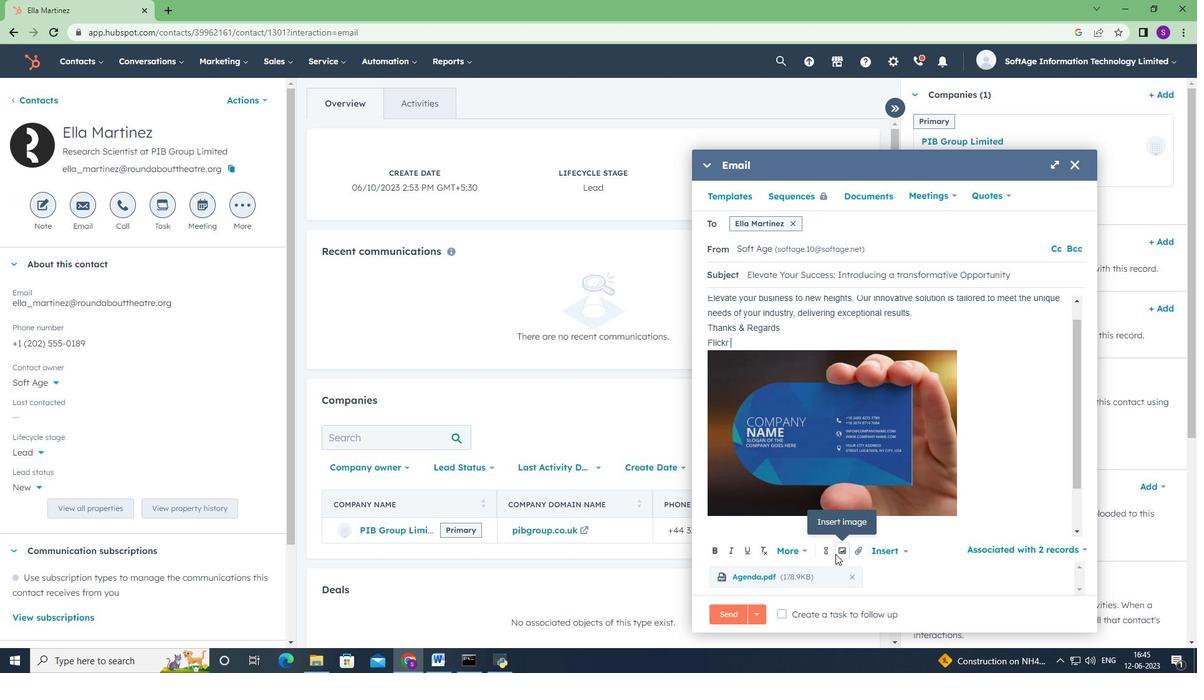 
Action: Mouse pressed left at (823, 554)
Screenshot: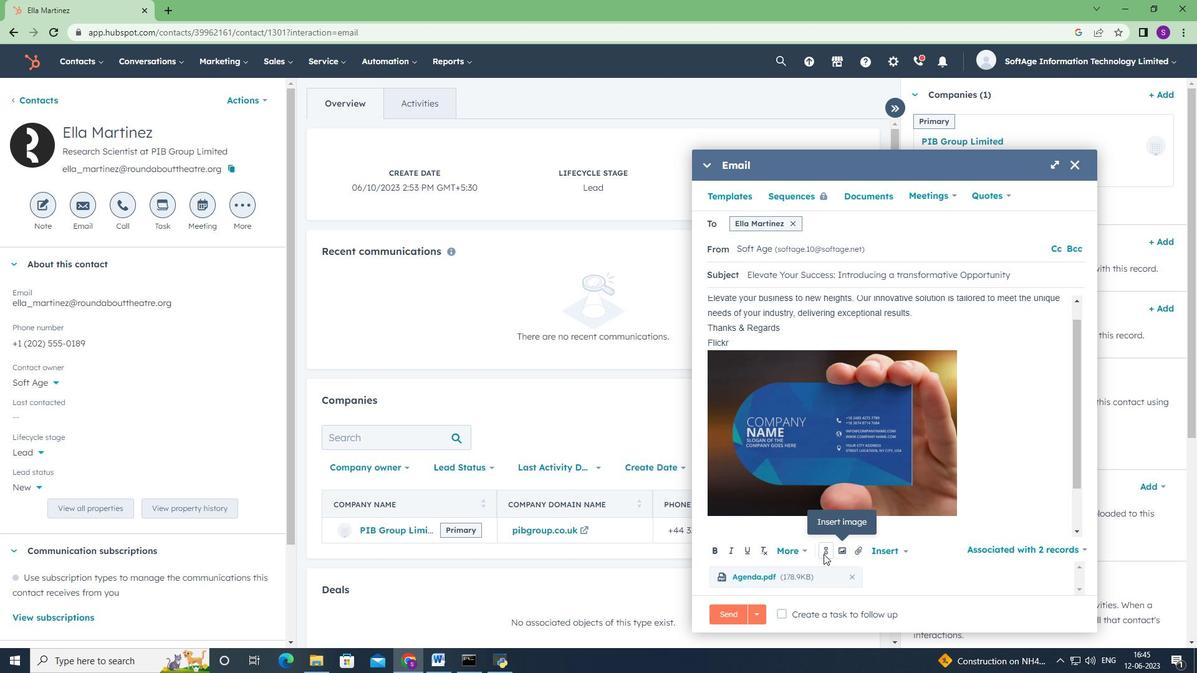 
Action: Mouse moved to (838, 533)
Screenshot: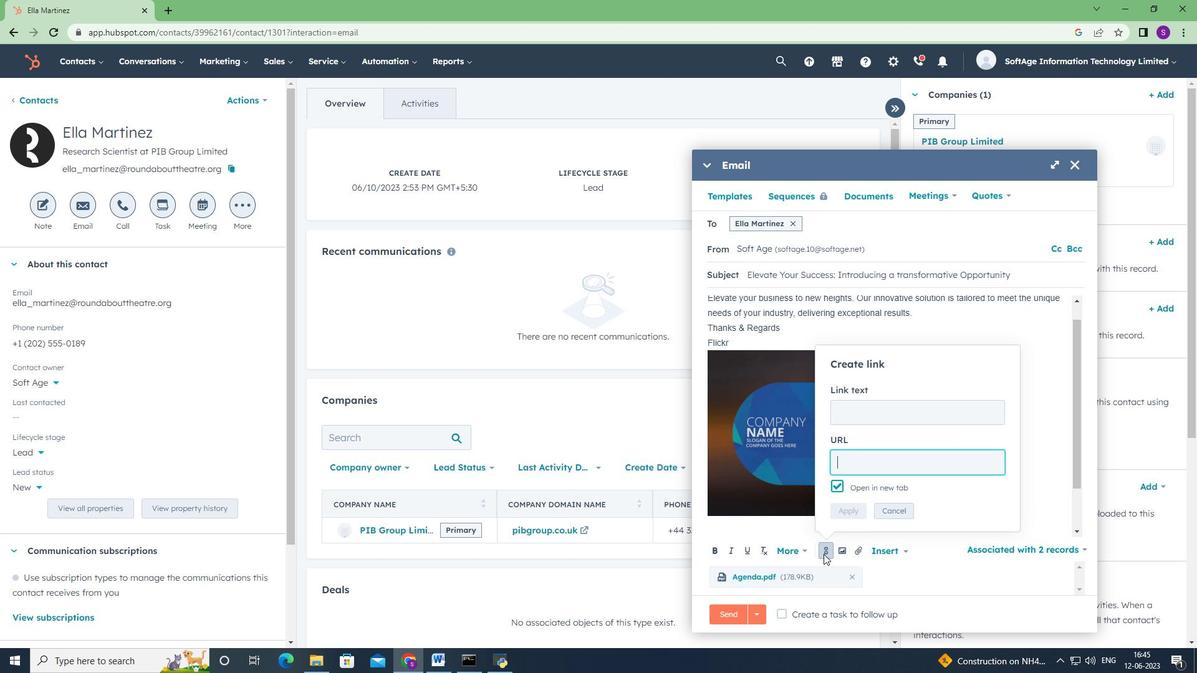 
Action: Key pressed www.flickr.com
Screenshot: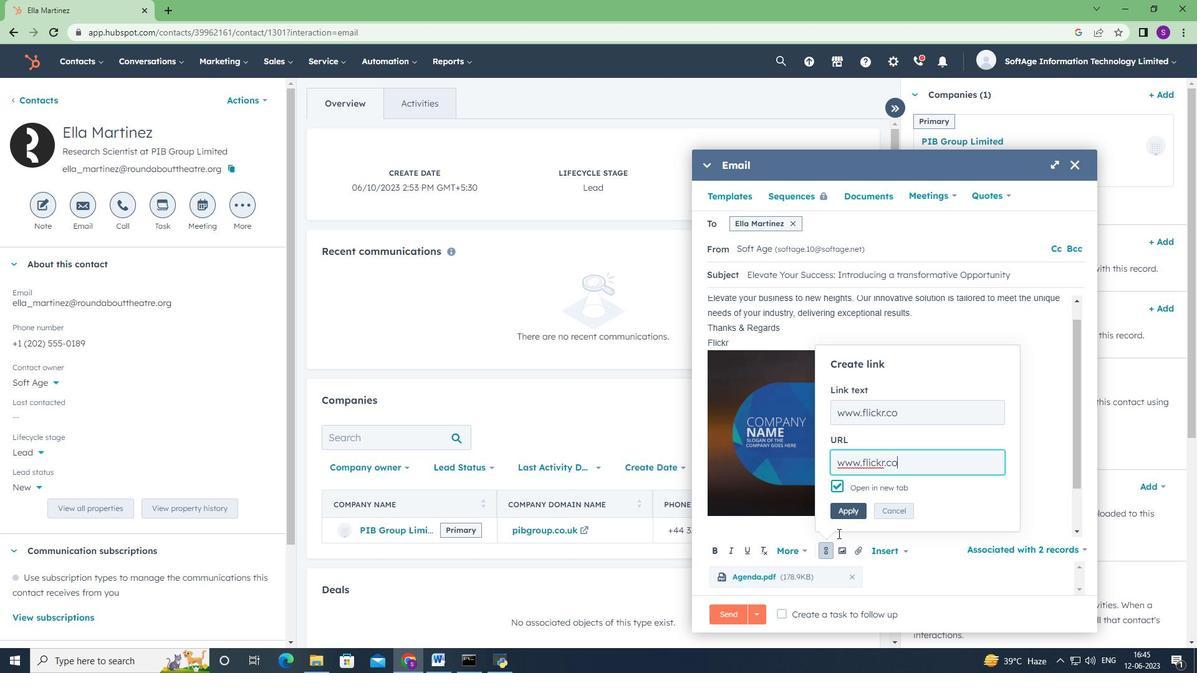 
Action: Mouse moved to (850, 513)
Screenshot: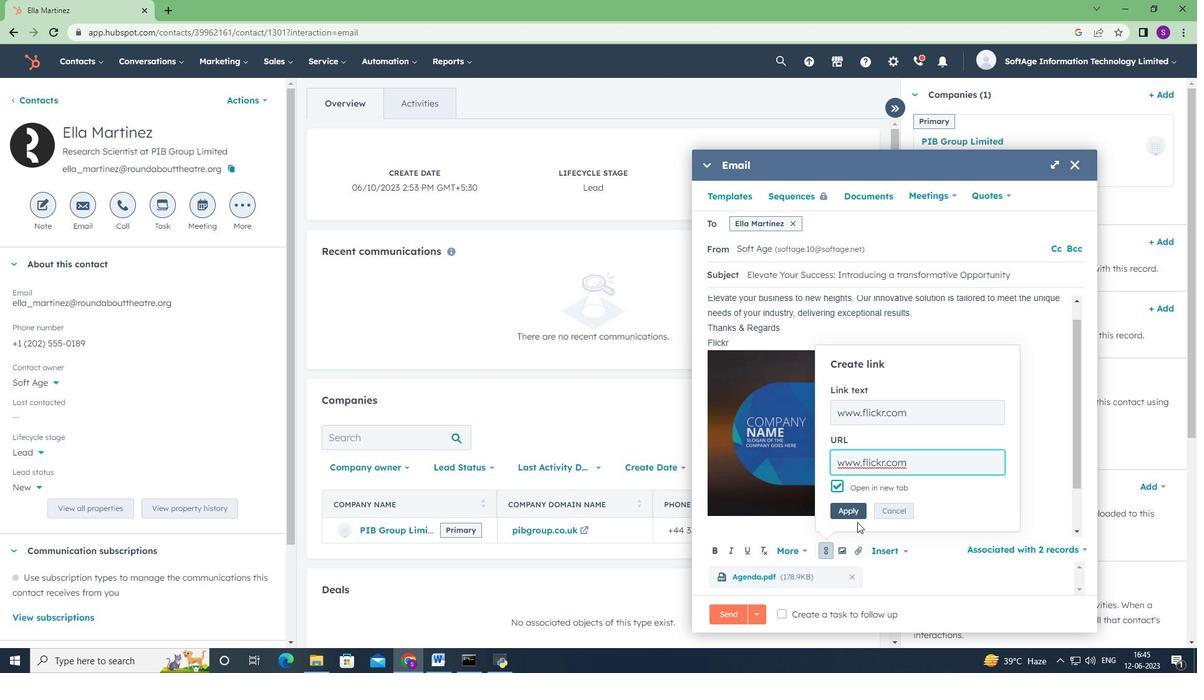 
Action: Mouse pressed left at (850, 513)
Screenshot: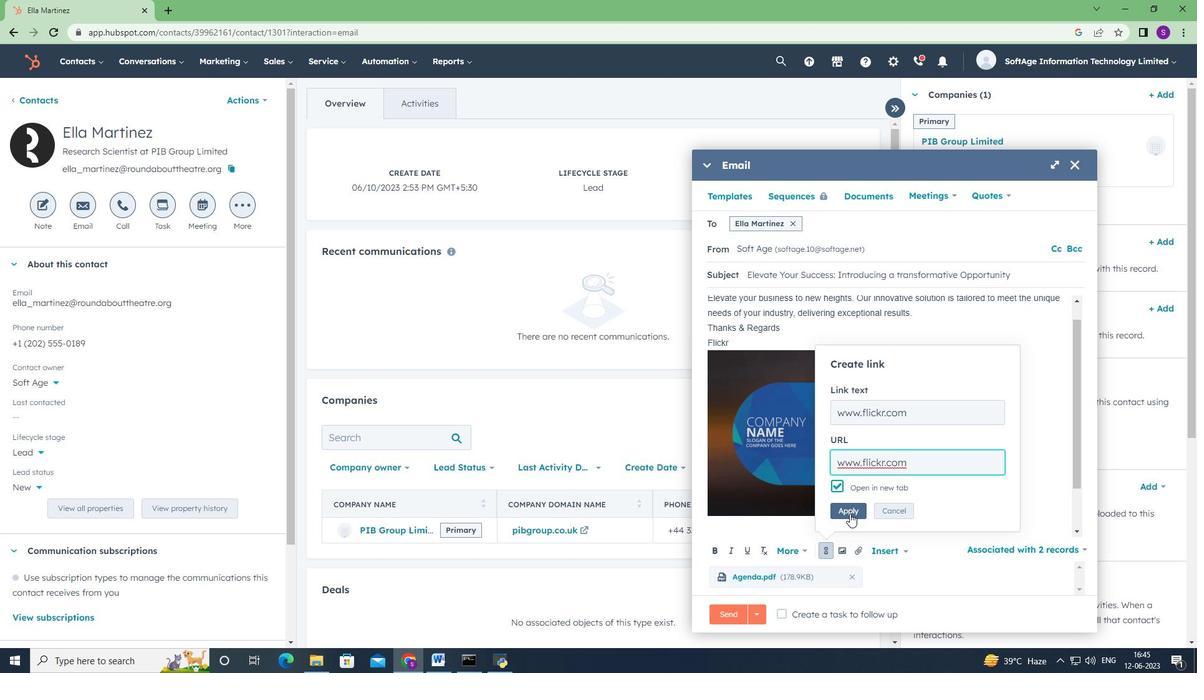 
Action: Mouse moved to (778, 618)
Screenshot: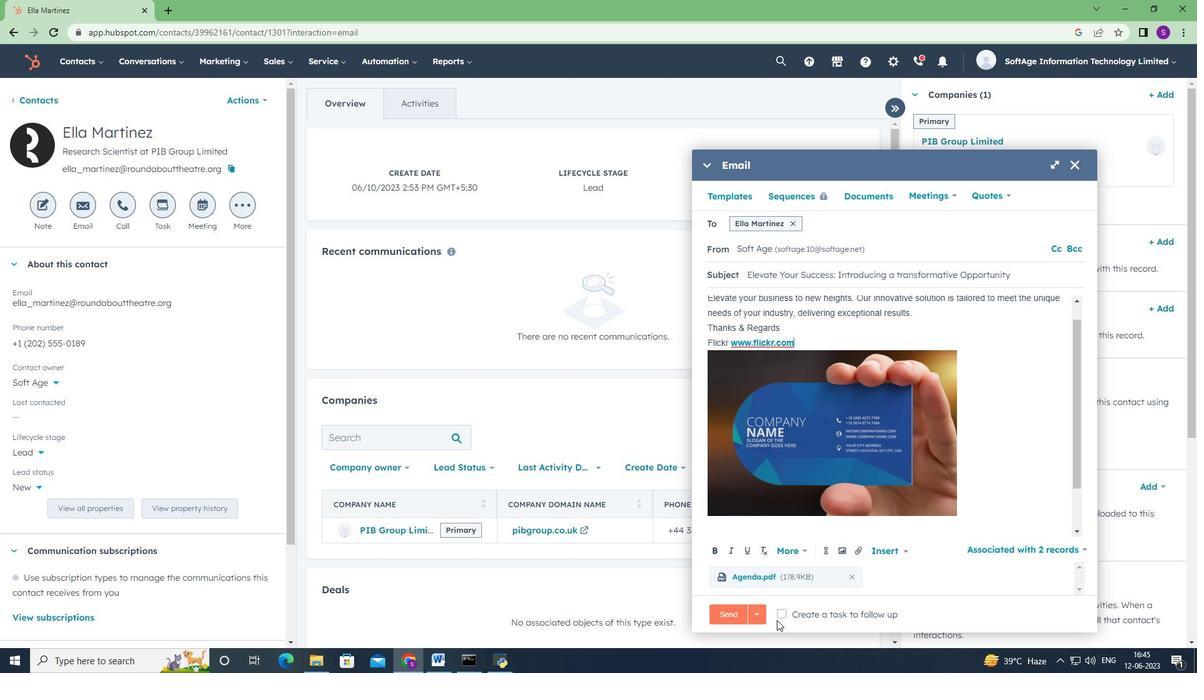 
Action: Mouse pressed left at (778, 618)
Screenshot: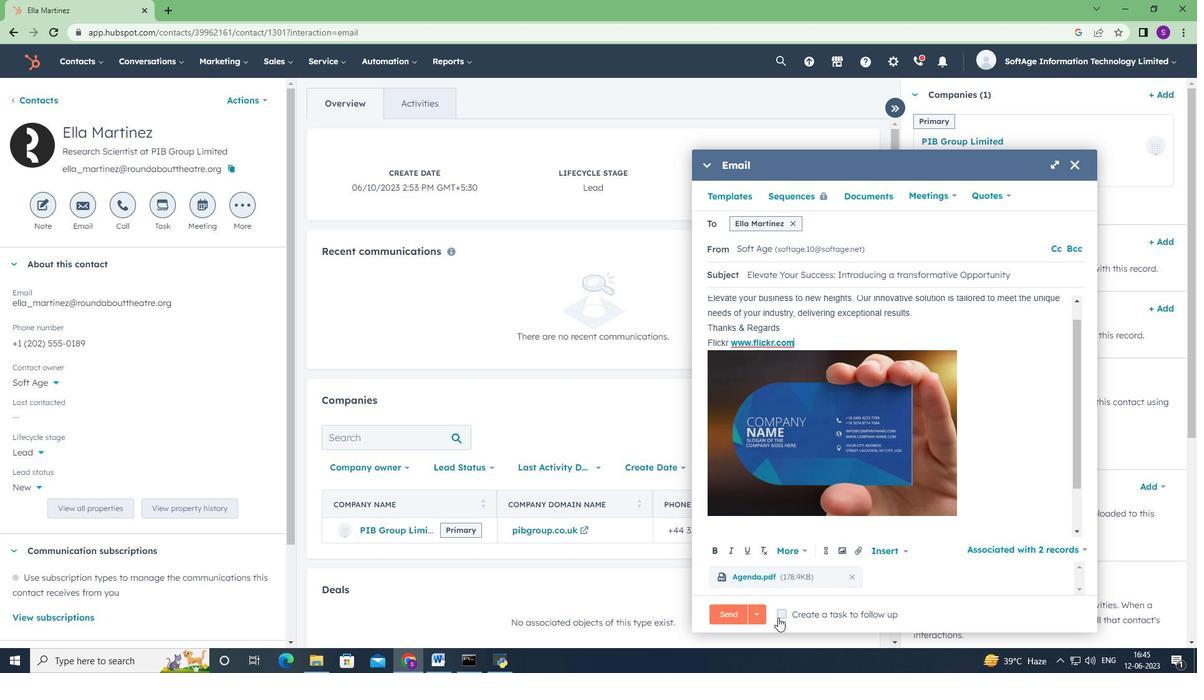 
Action: Mouse moved to (1031, 616)
Screenshot: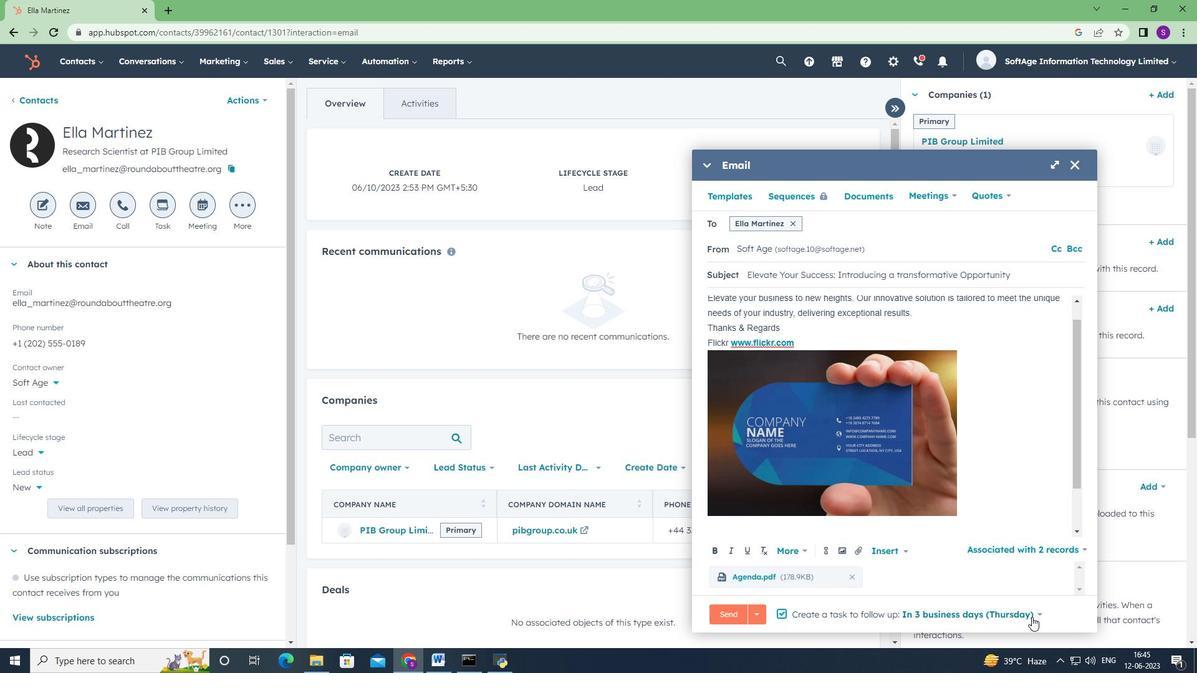 
Action: Mouse pressed left at (1031, 616)
Screenshot: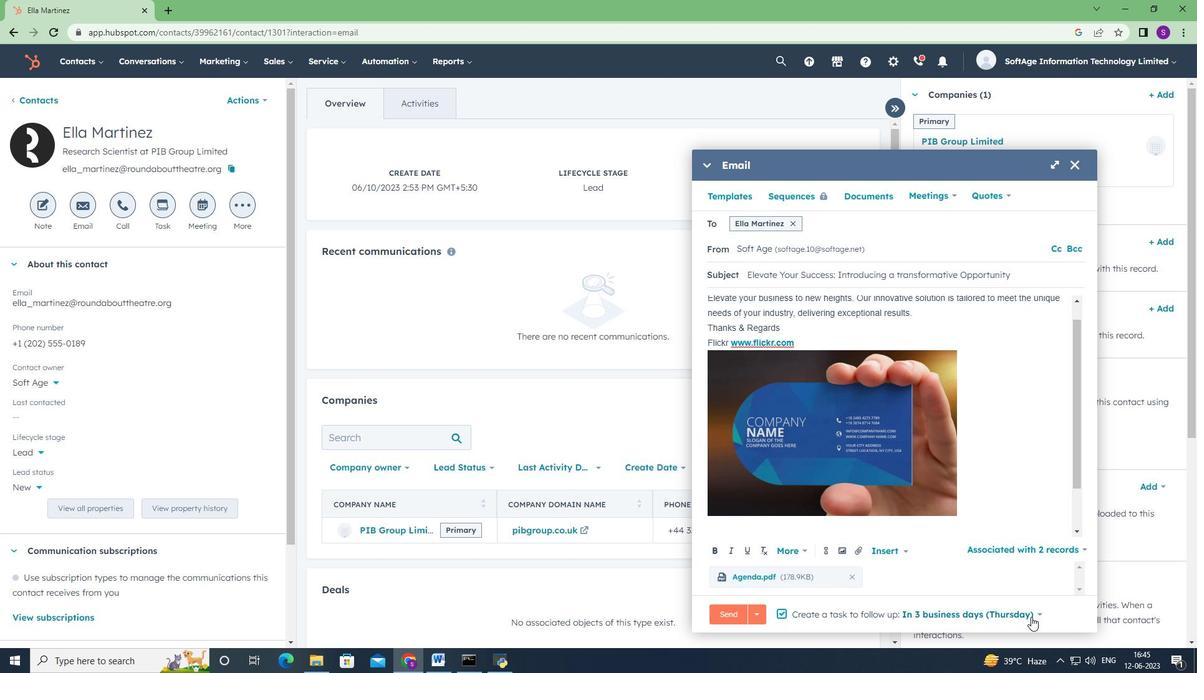 
Action: Mouse moved to (931, 521)
Screenshot: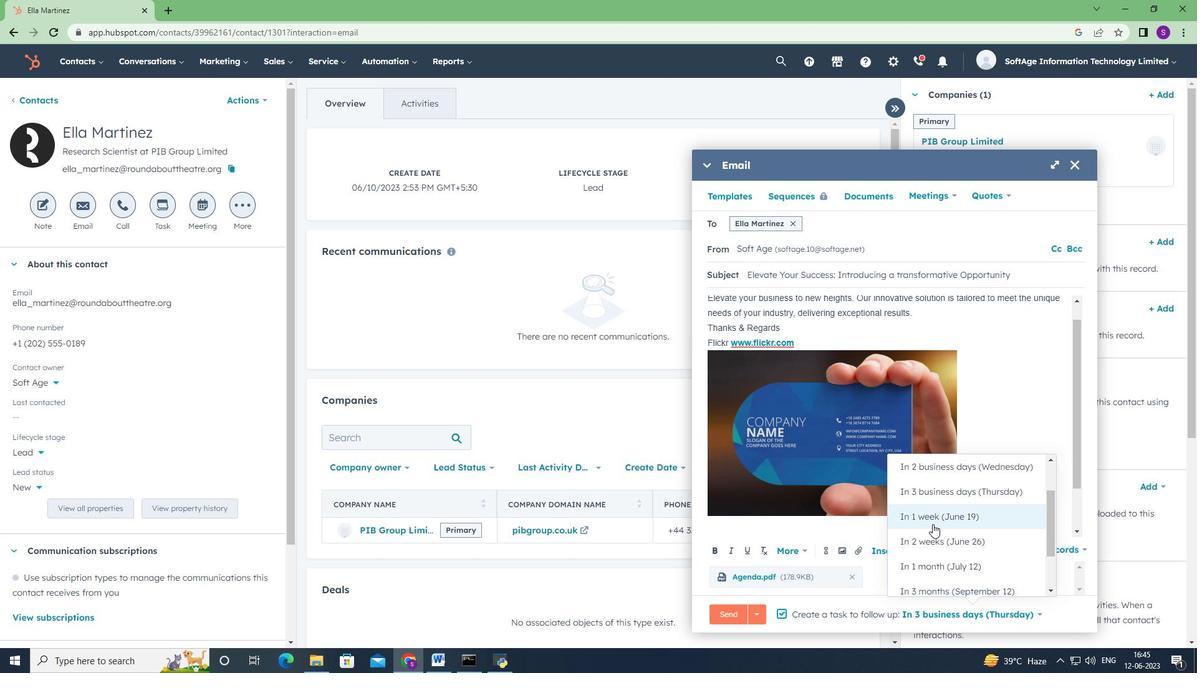 
Action: Mouse pressed left at (931, 521)
Screenshot: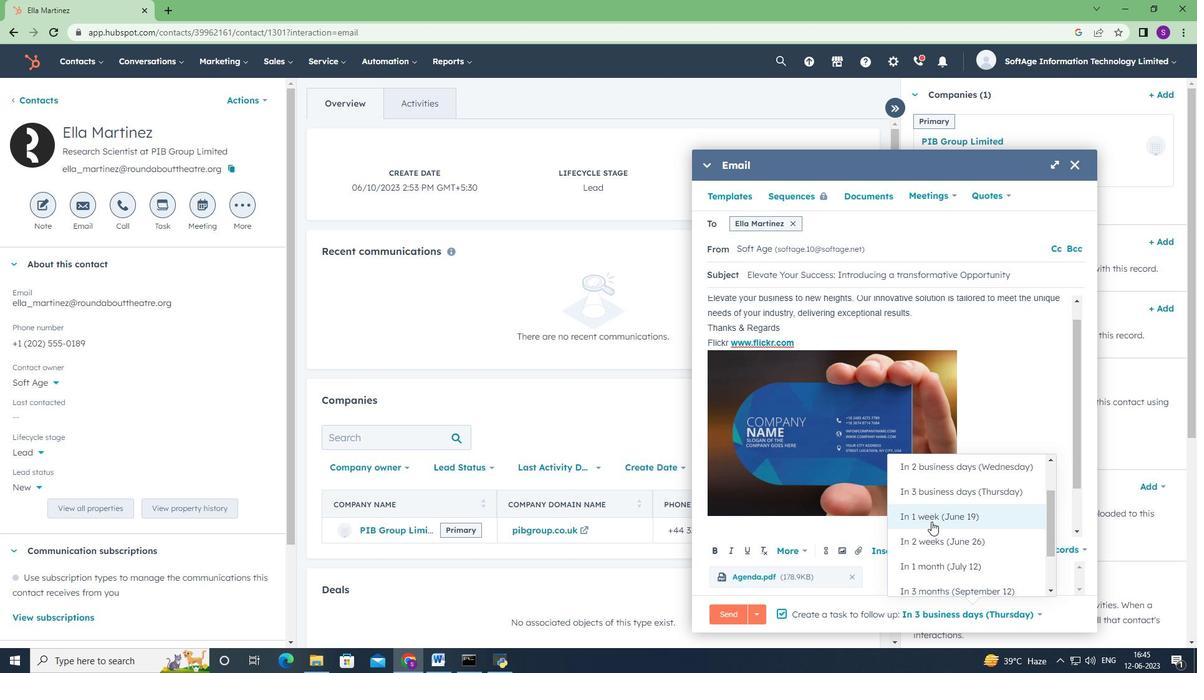 
Action: Mouse moved to (726, 612)
Screenshot: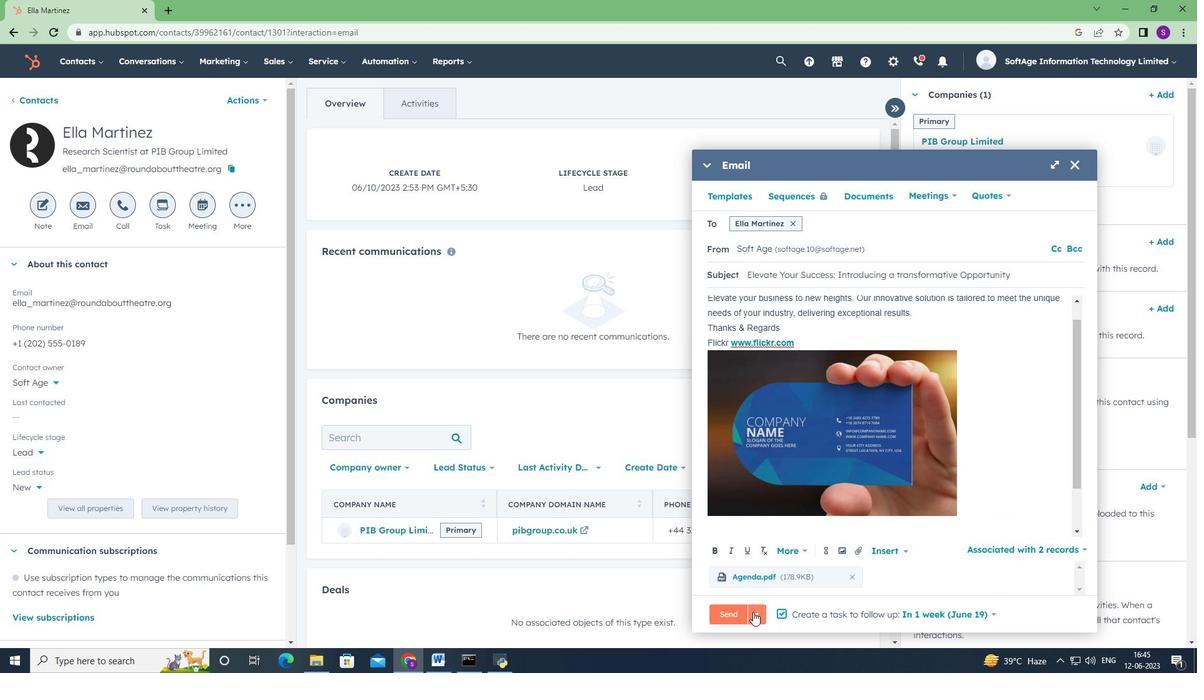 
Action: Mouse pressed left at (726, 612)
Screenshot: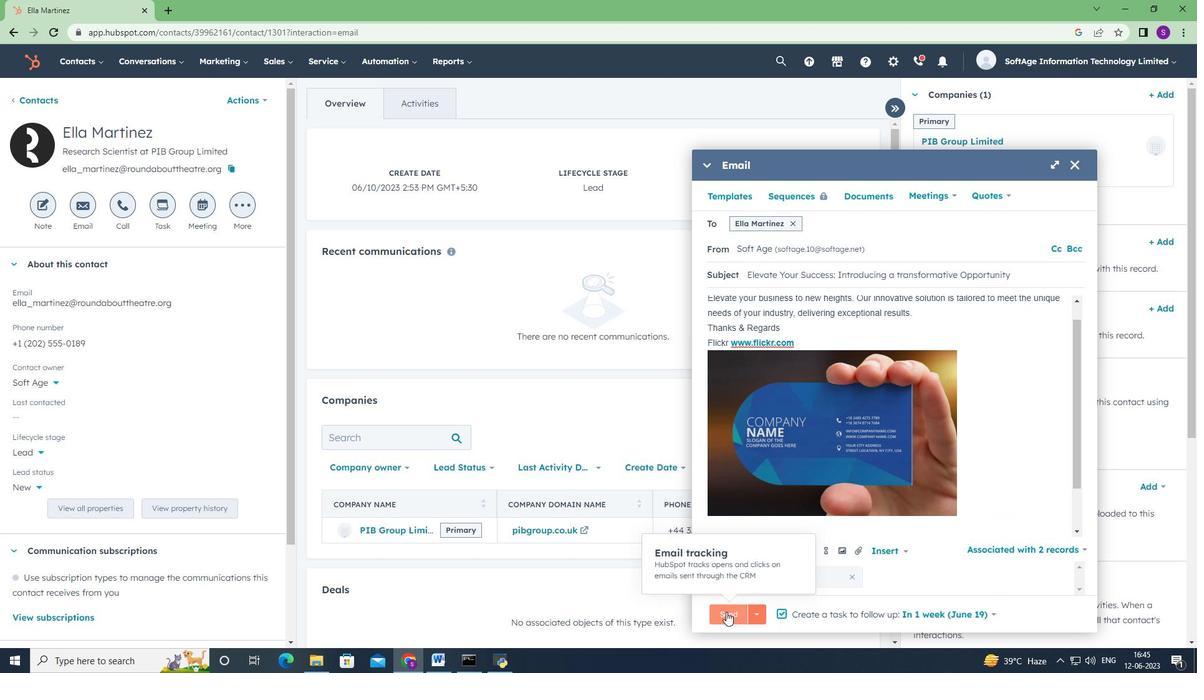 
Action: Mouse moved to (620, 465)
Screenshot: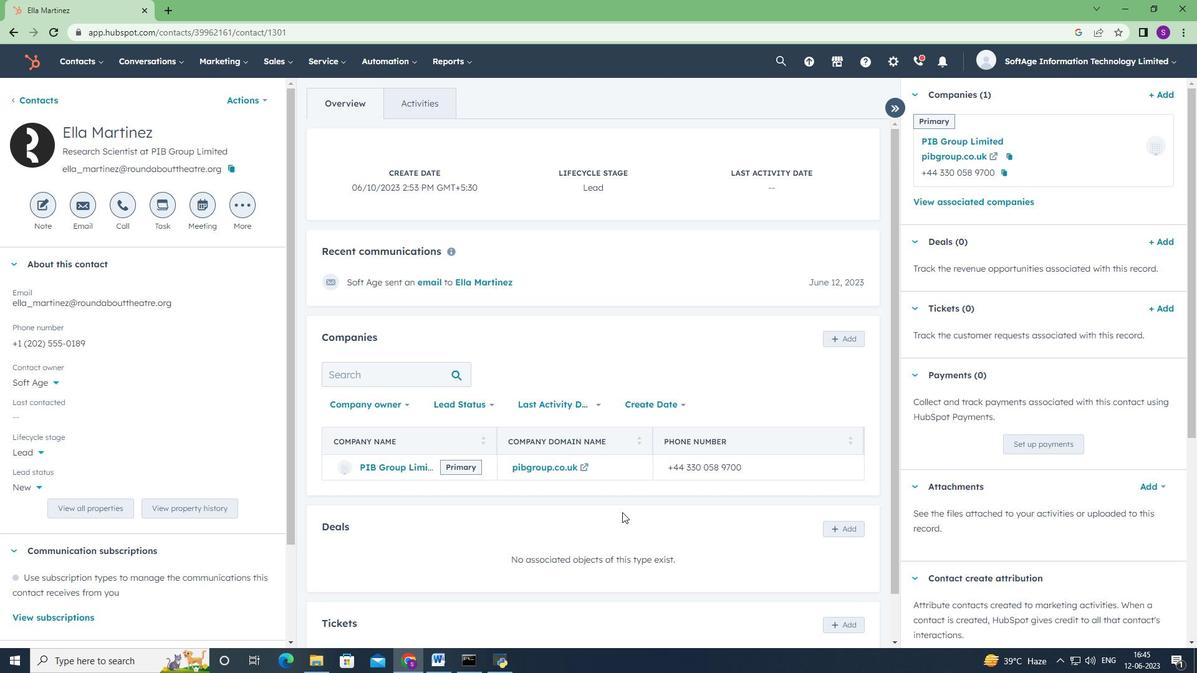 
